 Task: Look for space in Miramar, Mexico from 11th June, 2023 to 15th June, 2023 for 2 adults in price range Rs.7000 to Rs.16000. Place can be private room with 1  bedroom having 2 beds and 1 bathroom. Property type can be house, flat, guest house, hotel. Booking option can be shelf check-in. Required host language is English.
Action: Mouse moved to (462, 87)
Screenshot: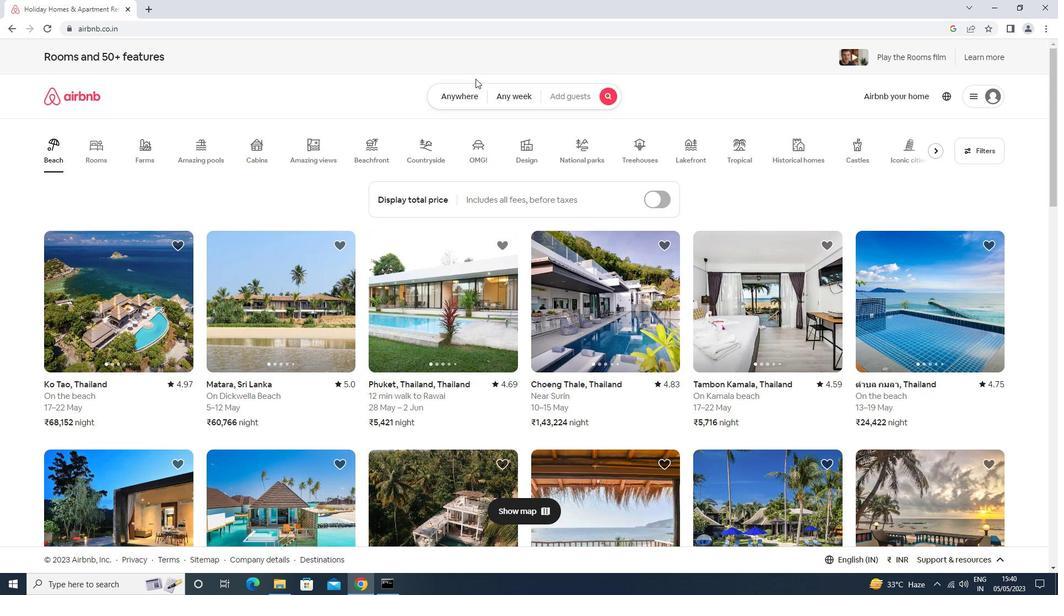 
Action: Mouse pressed left at (462, 87)
Screenshot: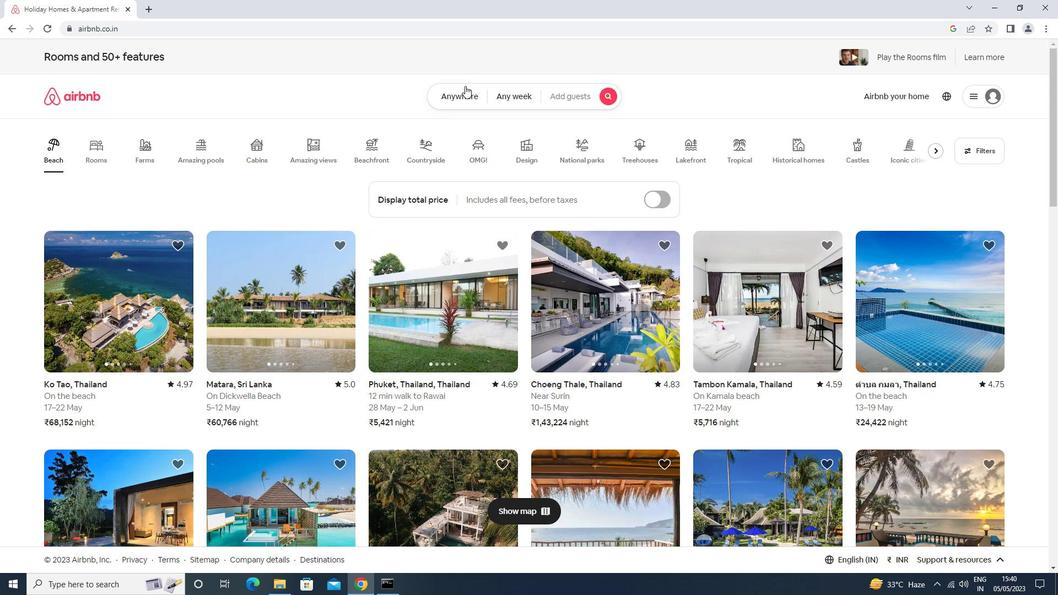 
Action: Mouse moved to (368, 142)
Screenshot: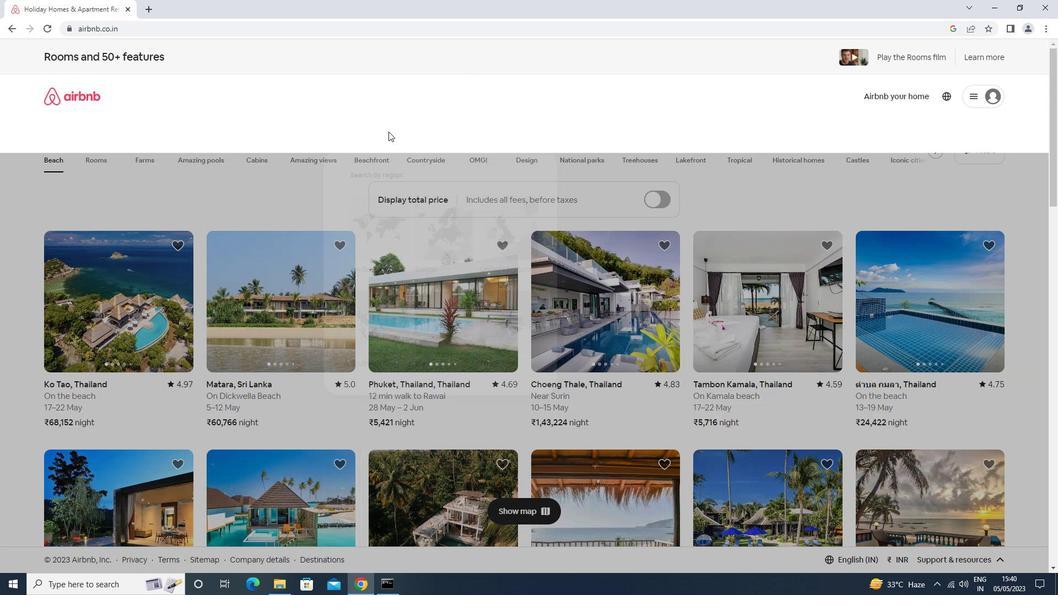 
Action: Mouse pressed left at (368, 142)
Screenshot: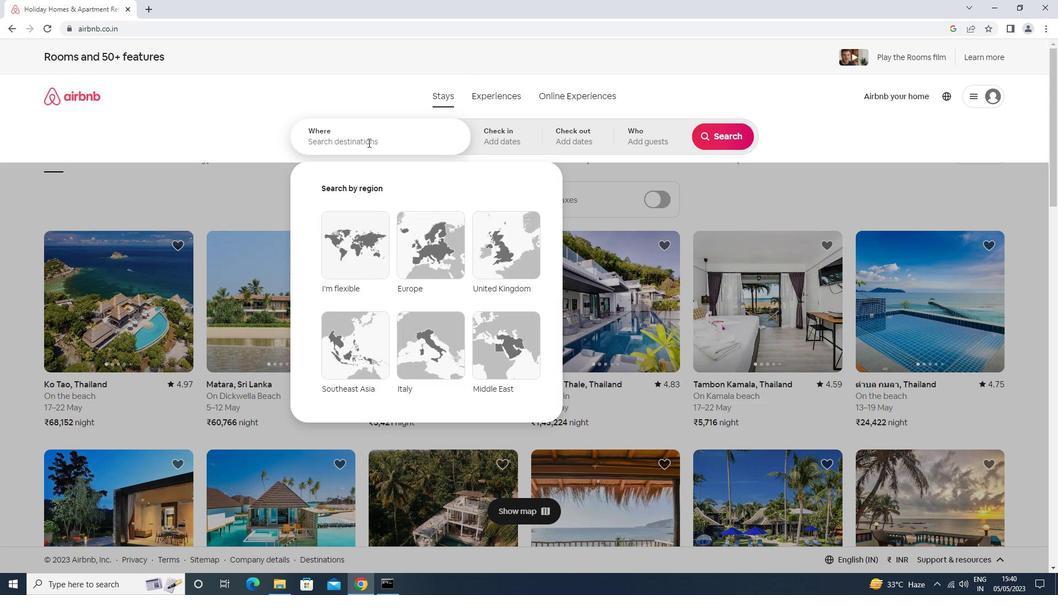 
Action: Mouse moved to (368, 142)
Screenshot: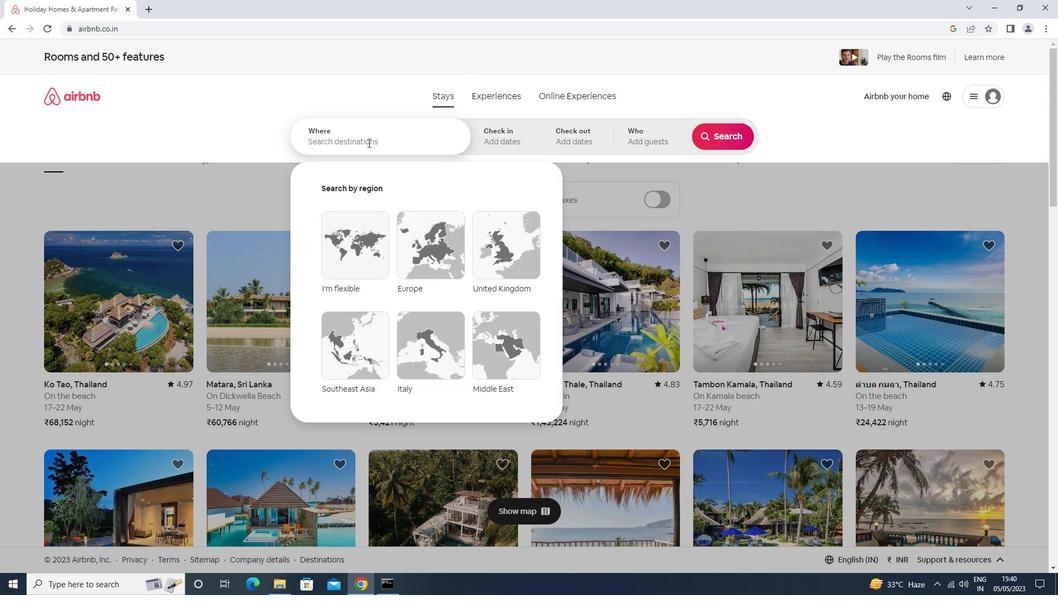 
Action: Key pressed <Key.shift>MIRAMAR,<Key.space><Key.shift>MEXICO<Key.enter>
Screenshot: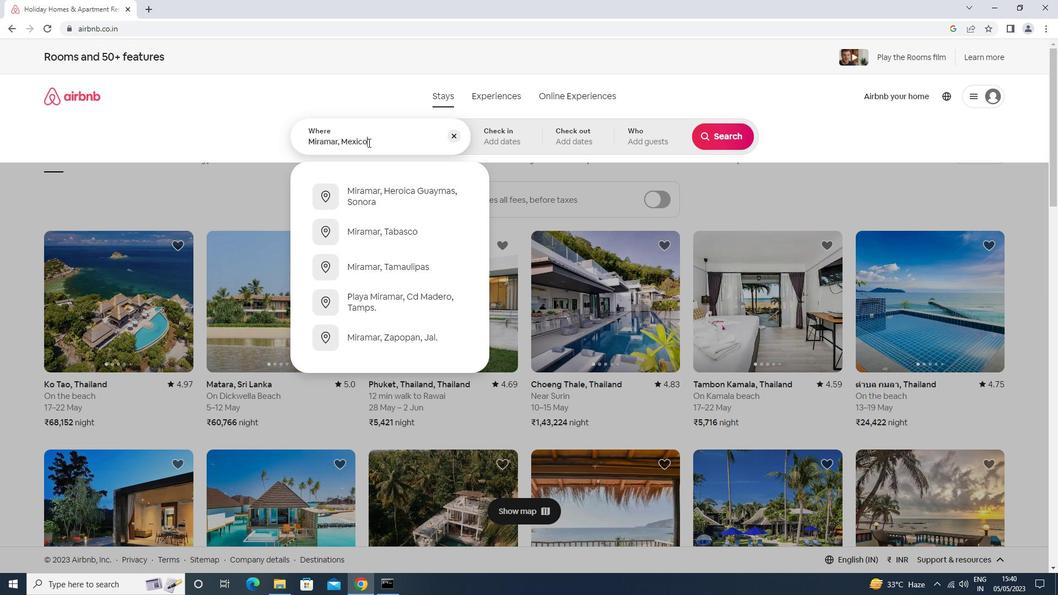 
Action: Mouse moved to (539, 330)
Screenshot: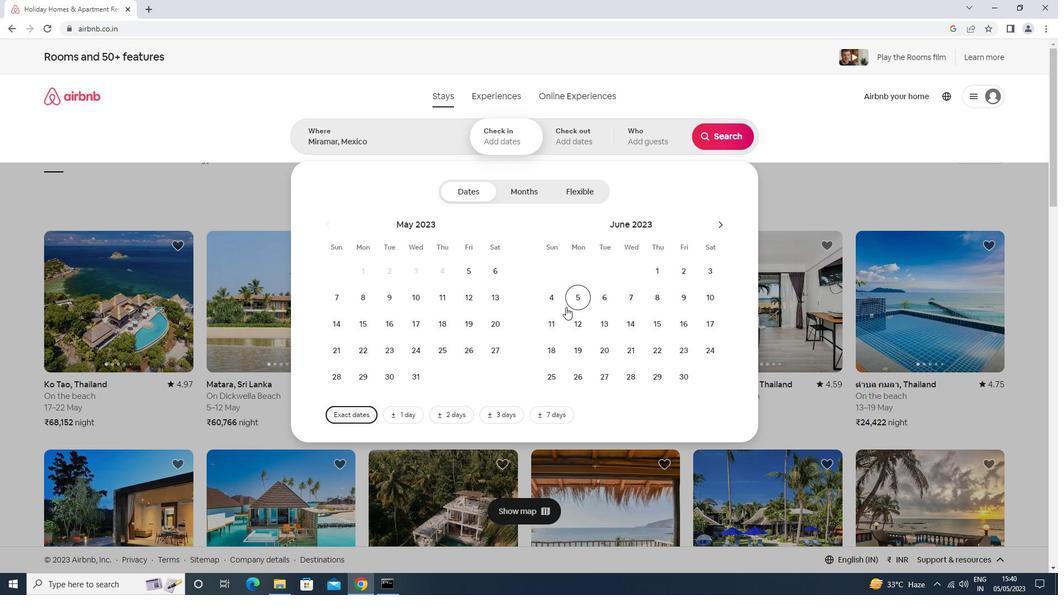 
Action: Mouse pressed left at (539, 330)
Screenshot: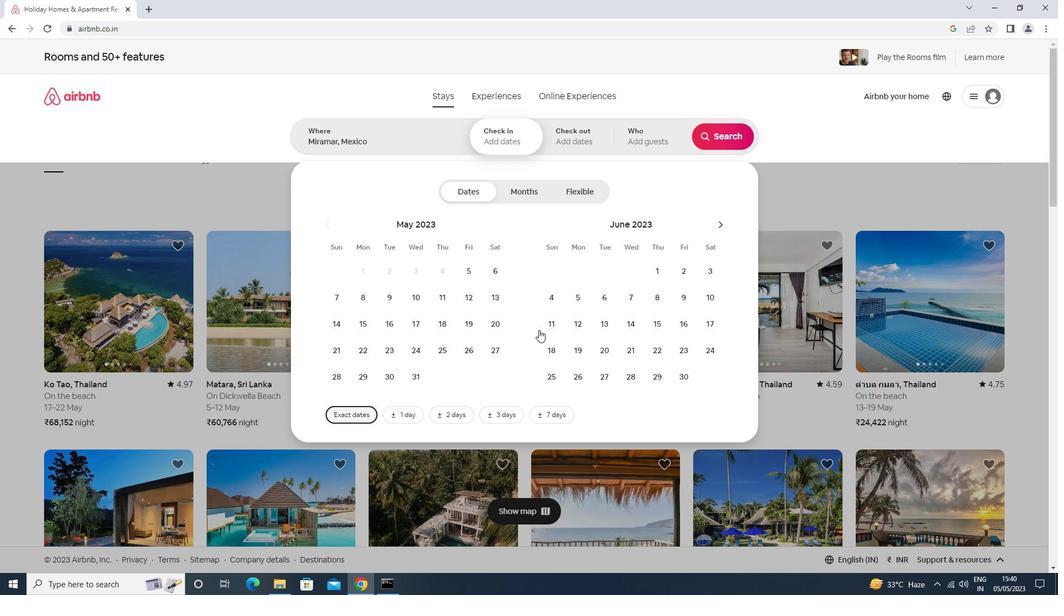 
Action: Mouse moved to (659, 327)
Screenshot: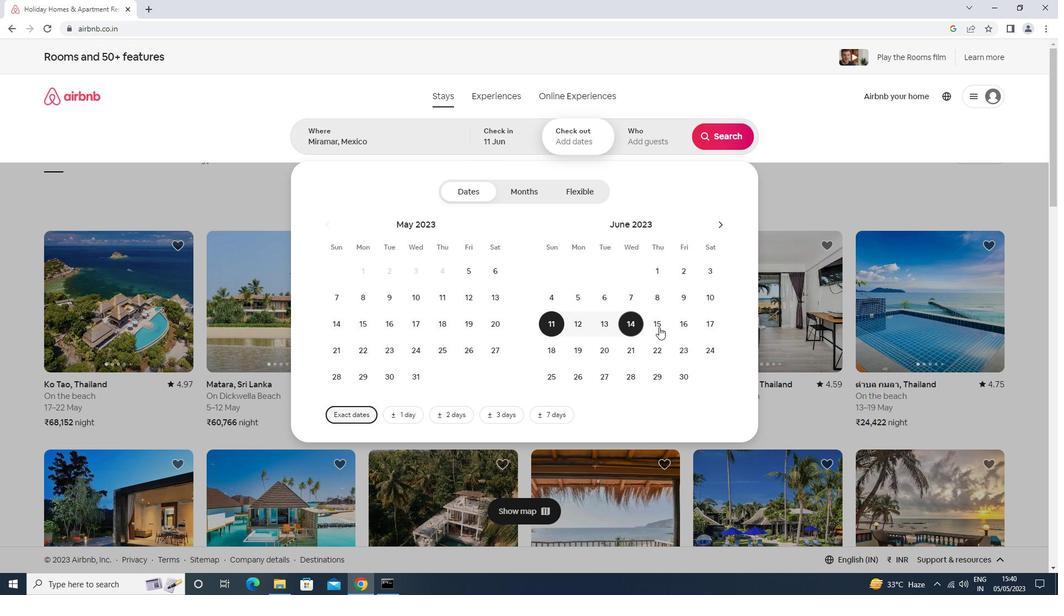 
Action: Mouse pressed left at (659, 327)
Screenshot: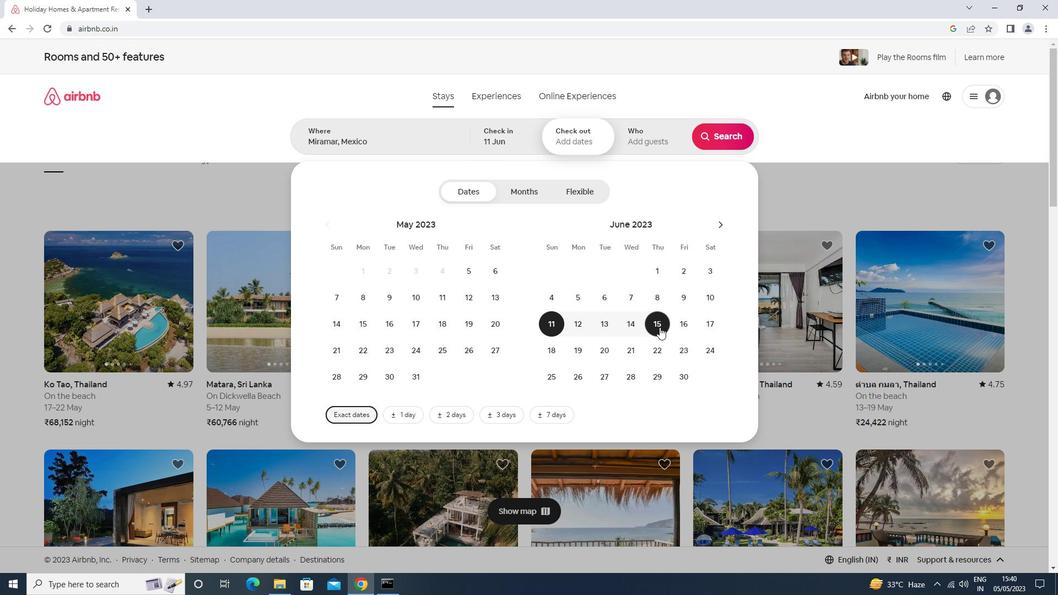 
Action: Mouse moved to (650, 139)
Screenshot: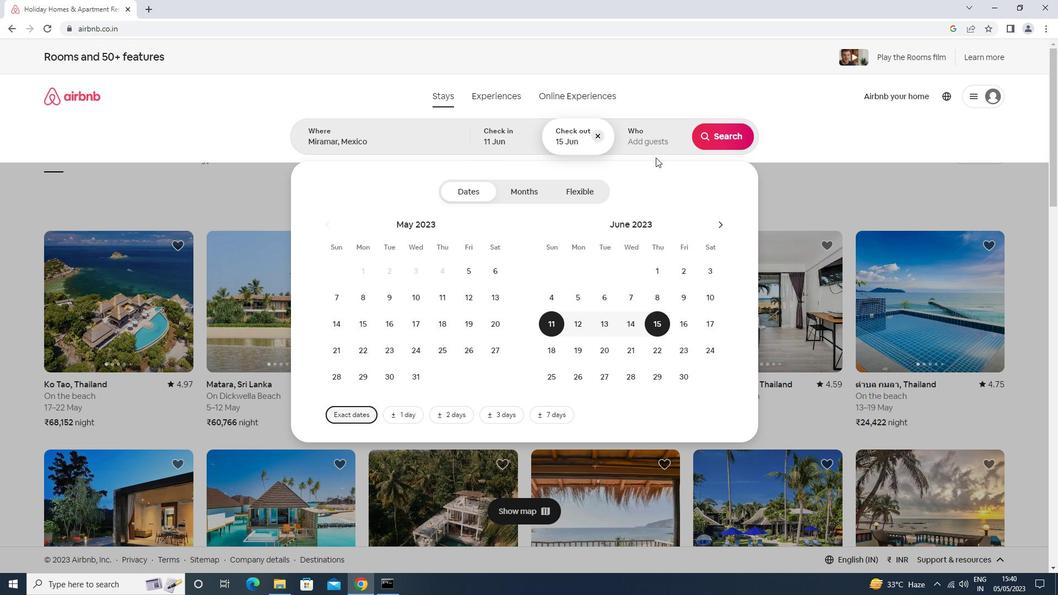 
Action: Mouse pressed left at (650, 139)
Screenshot: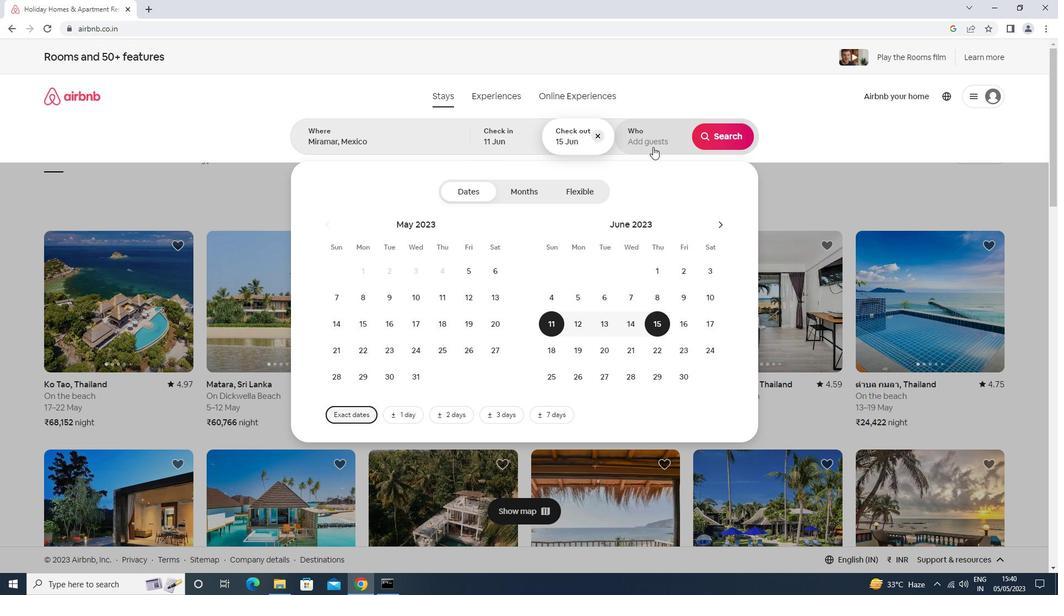 
Action: Mouse moved to (725, 196)
Screenshot: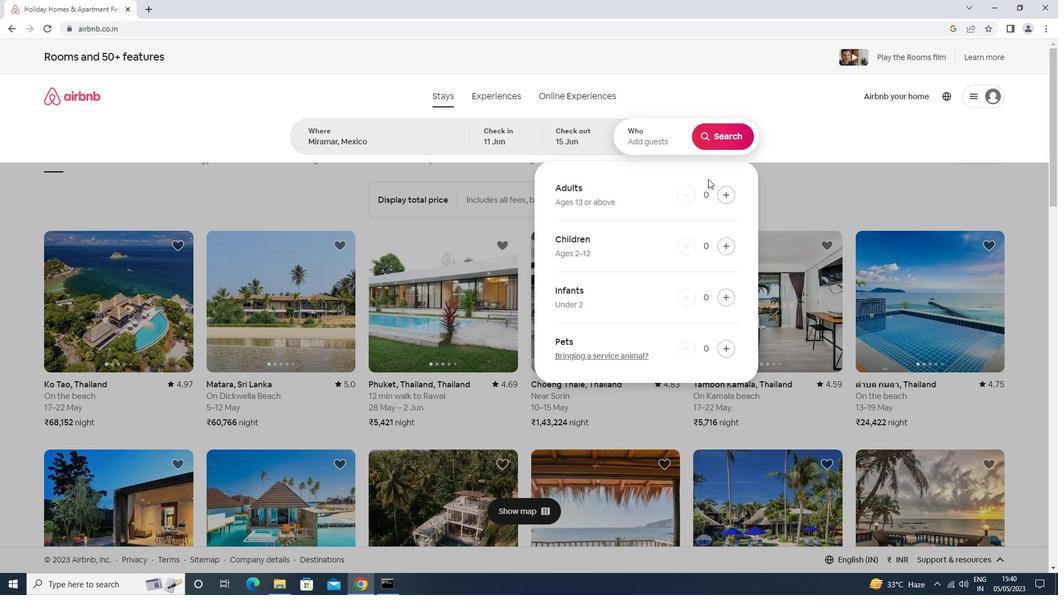 
Action: Mouse pressed left at (725, 196)
Screenshot: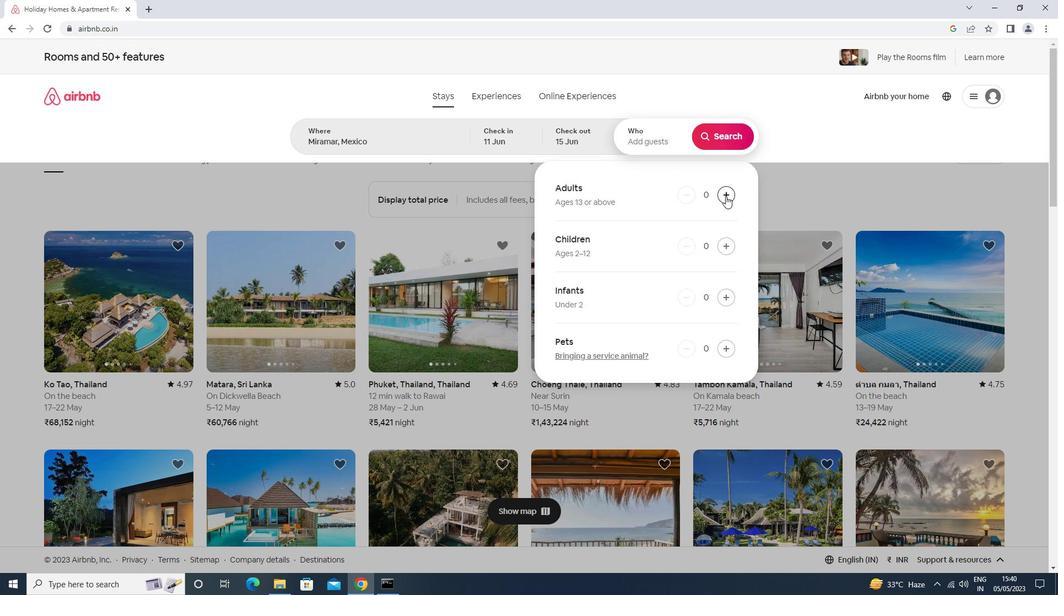
Action: Mouse pressed left at (725, 196)
Screenshot: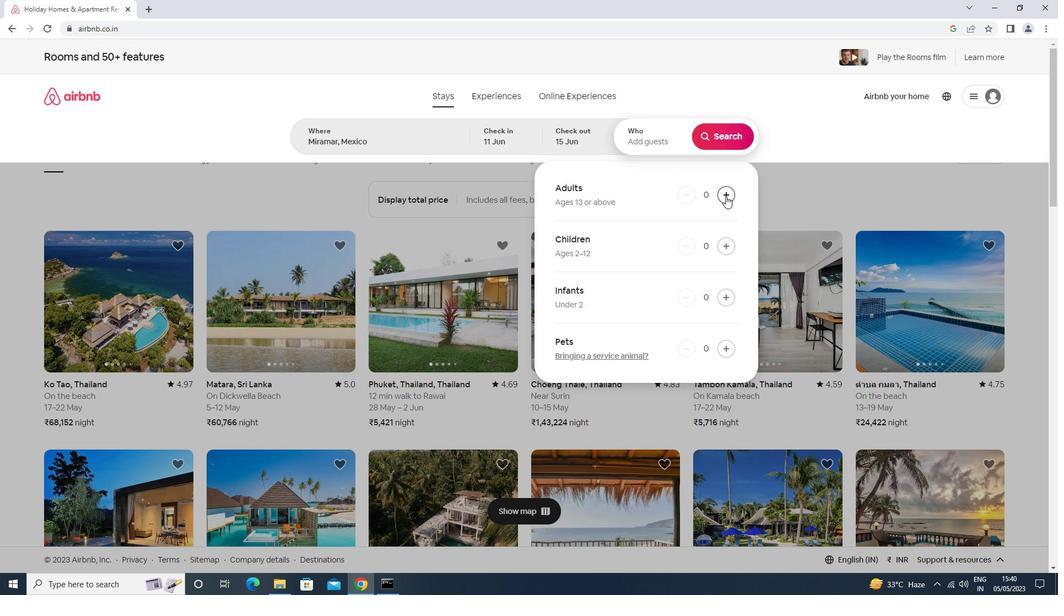
Action: Mouse moved to (722, 136)
Screenshot: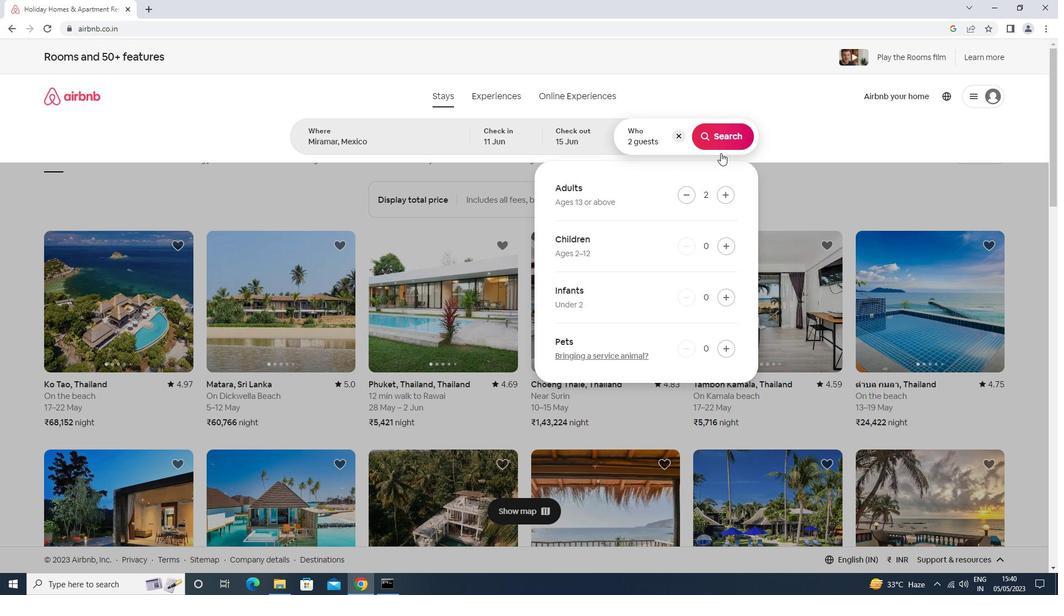 
Action: Mouse pressed left at (722, 136)
Screenshot: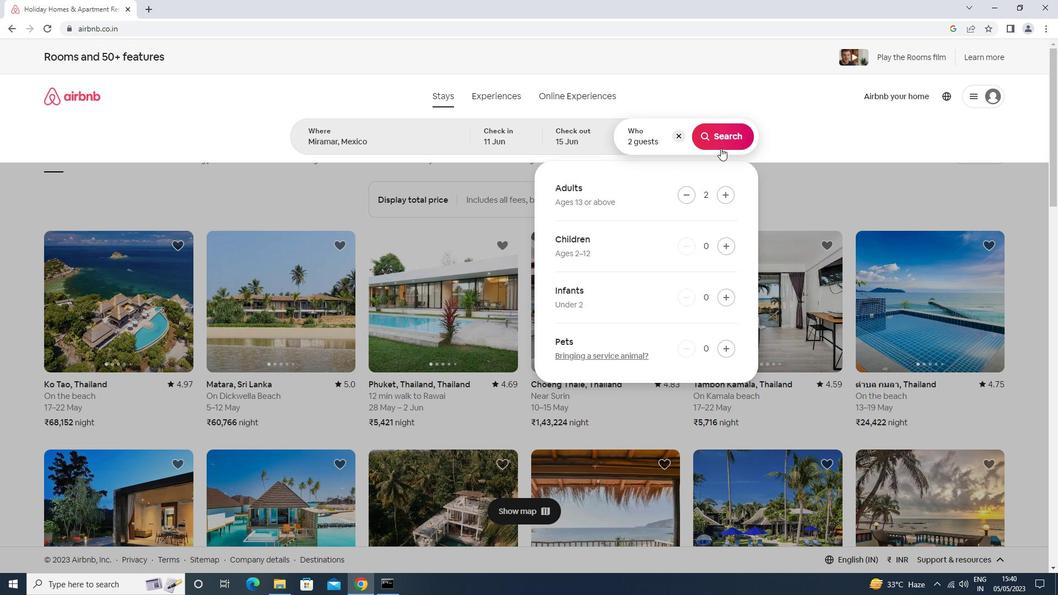 
Action: Mouse moved to (1007, 105)
Screenshot: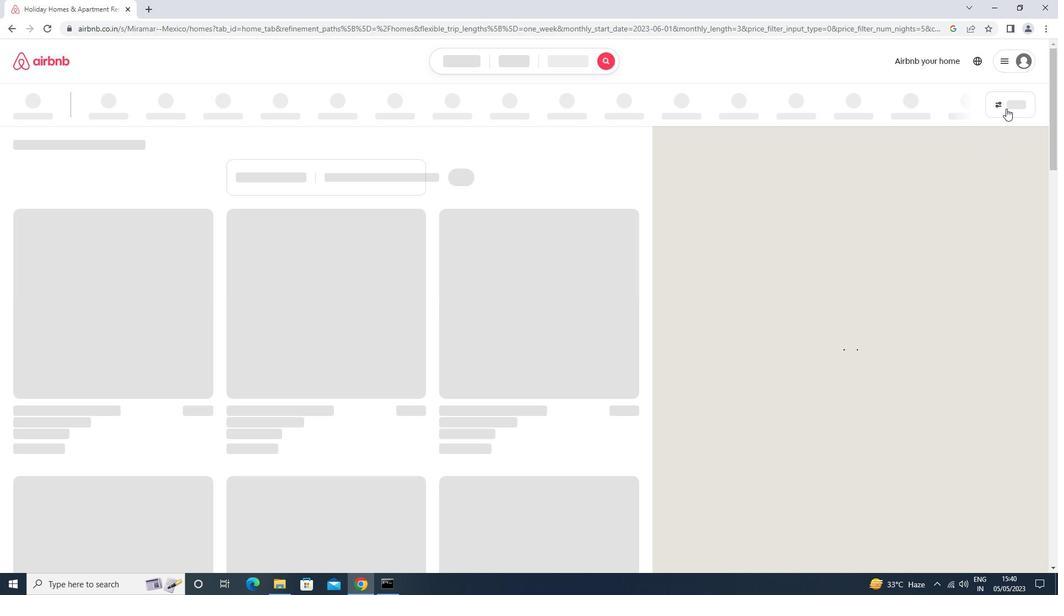 
Action: Mouse pressed left at (1007, 105)
Screenshot: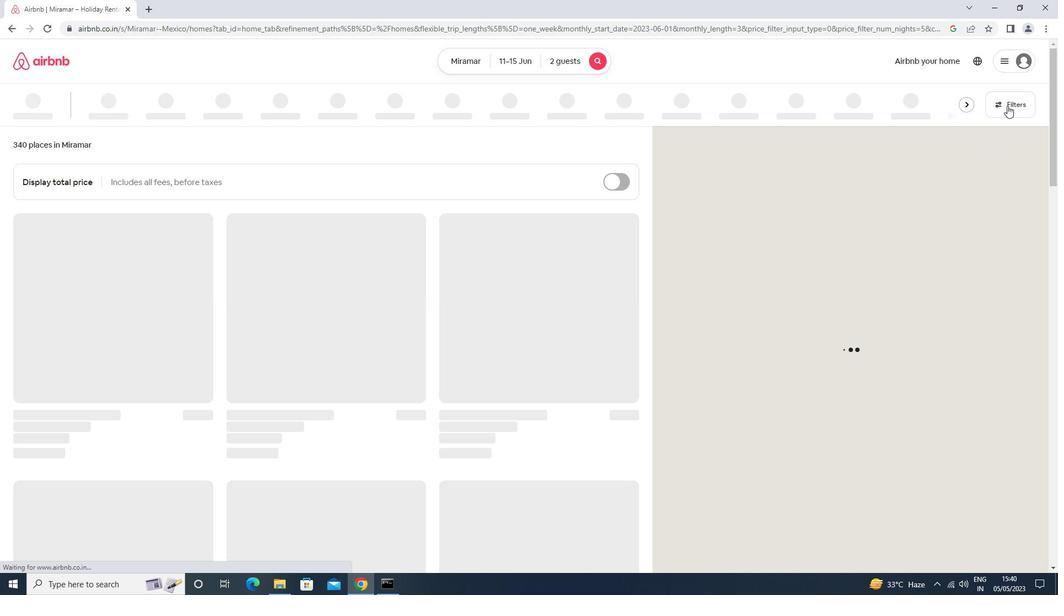 
Action: Mouse moved to (425, 376)
Screenshot: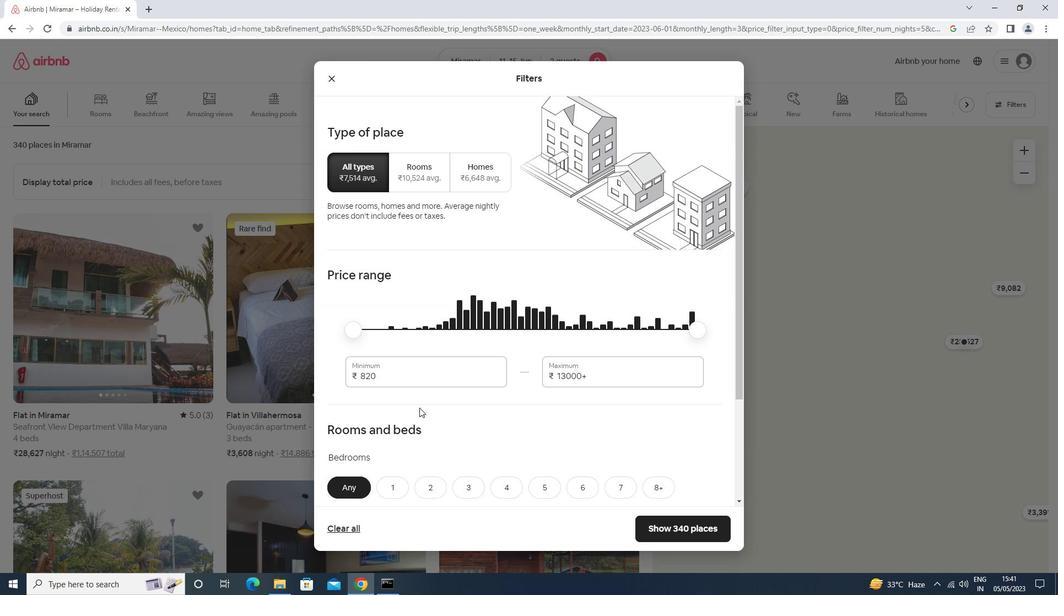 
Action: Mouse pressed left at (425, 376)
Screenshot: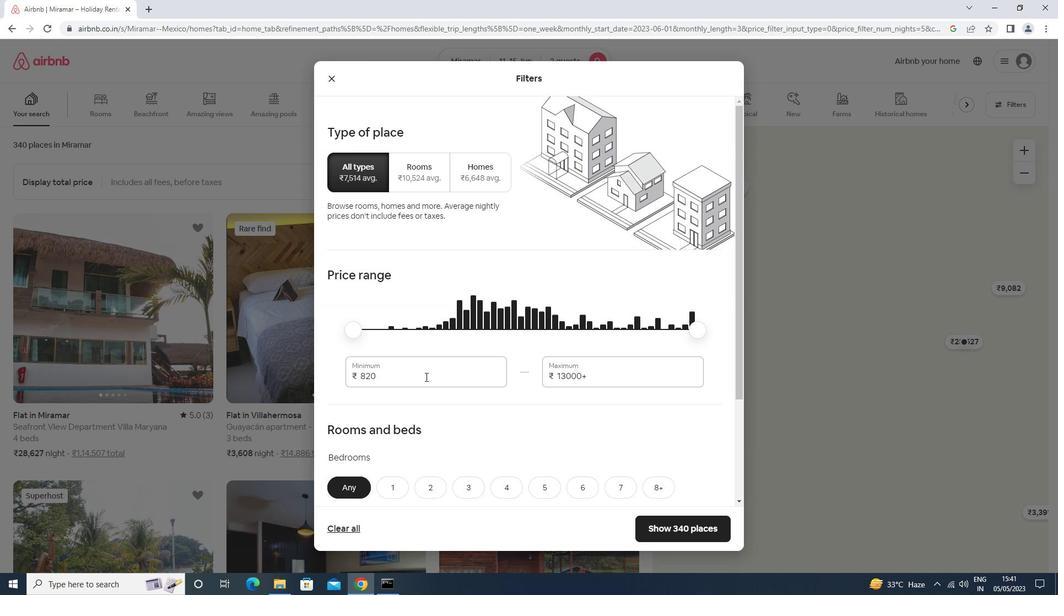 
Action: Mouse moved to (425, 376)
Screenshot: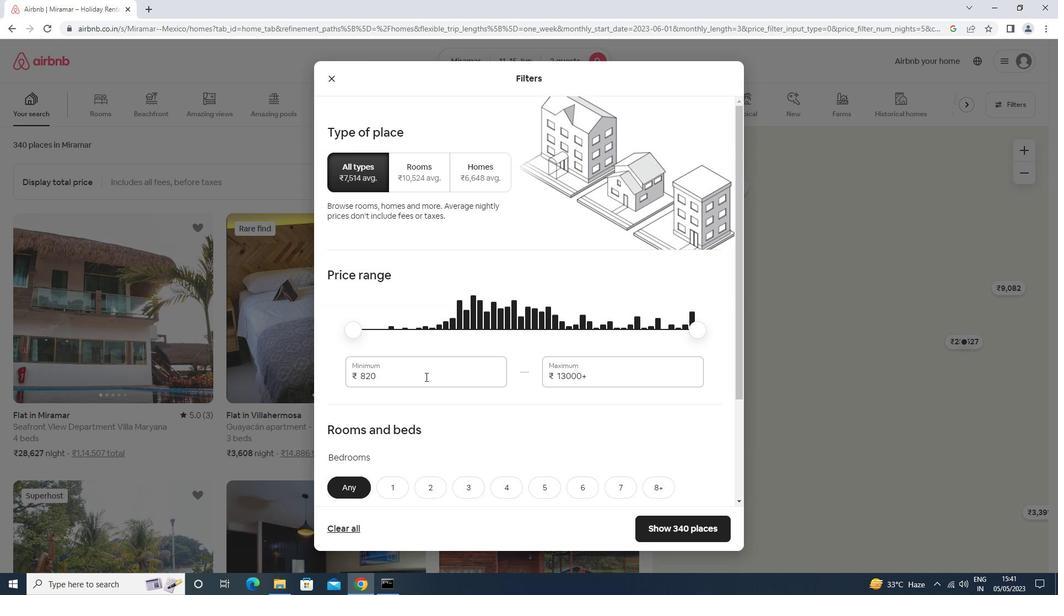 
Action: Key pressed <Key.backspace><Key.backspace><Key.backspace>7000<Key.tab>16000
Screenshot: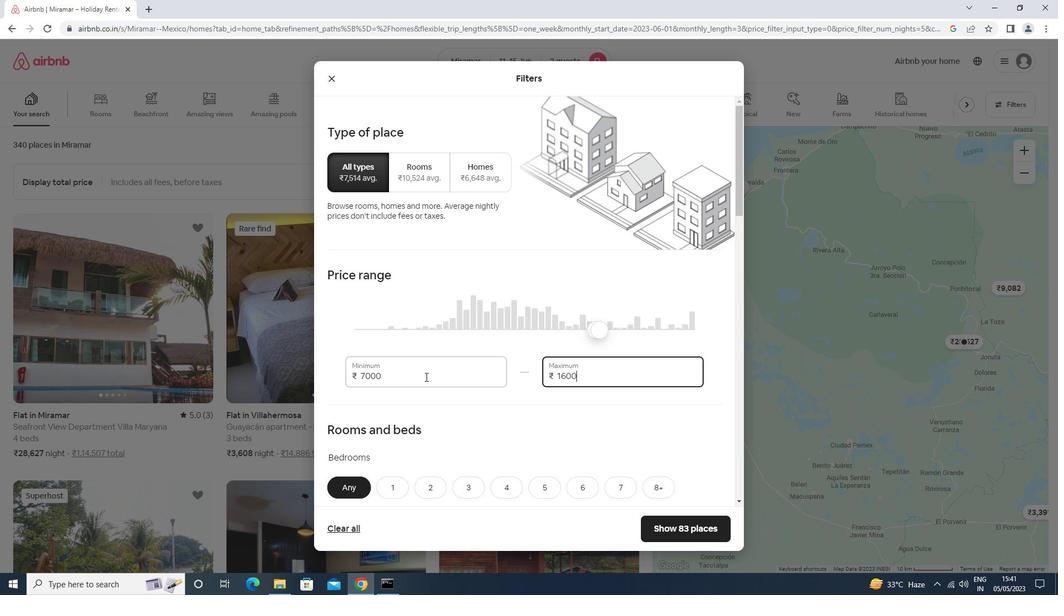 
Action: Mouse moved to (430, 360)
Screenshot: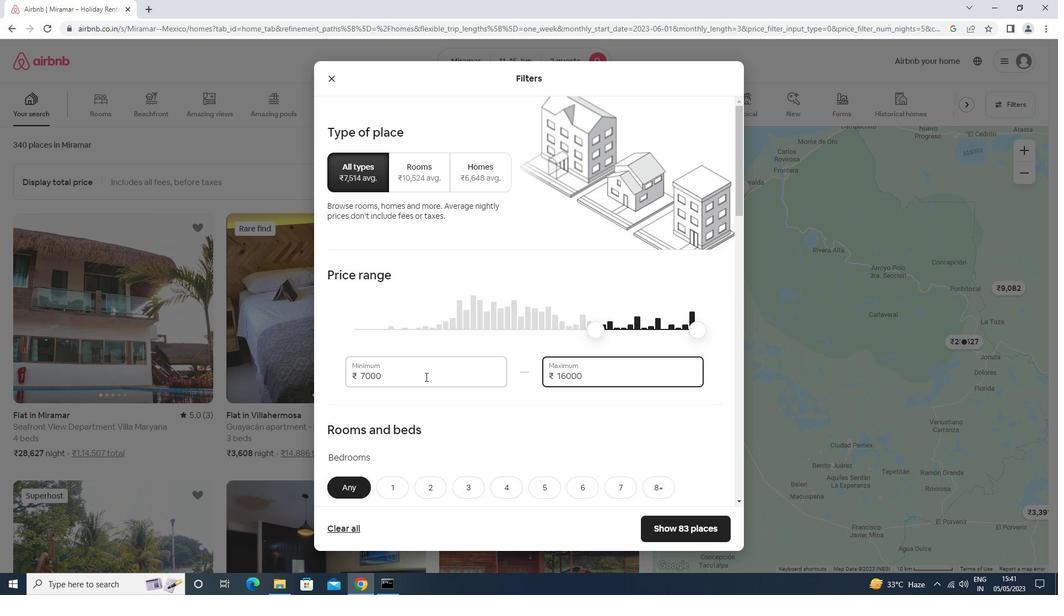 
Action: Mouse scrolled (430, 359) with delta (0, 0)
Screenshot: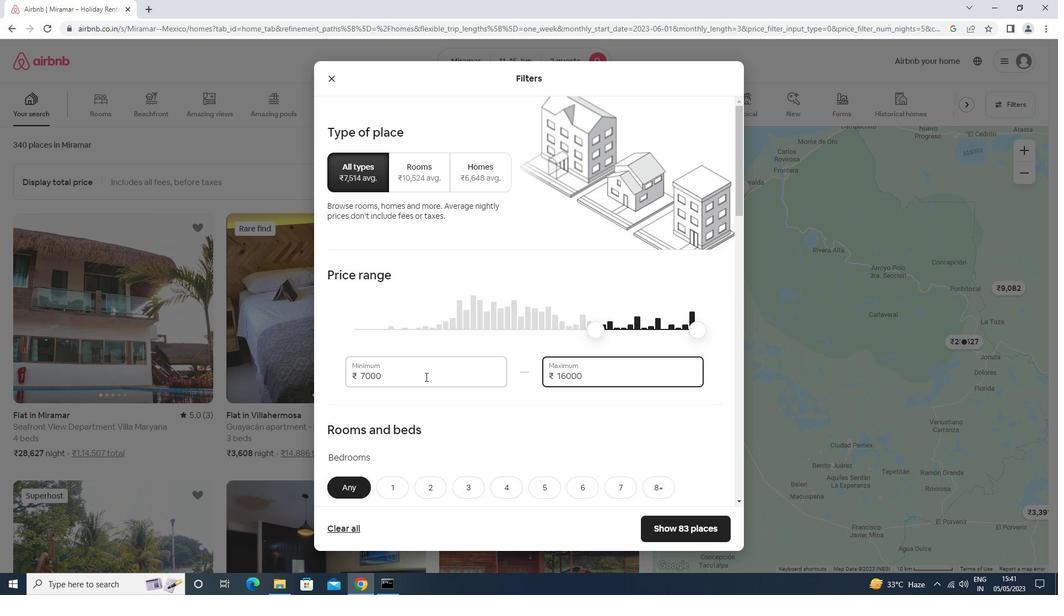 
Action: Mouse moved to (429, 360)
Screenshot: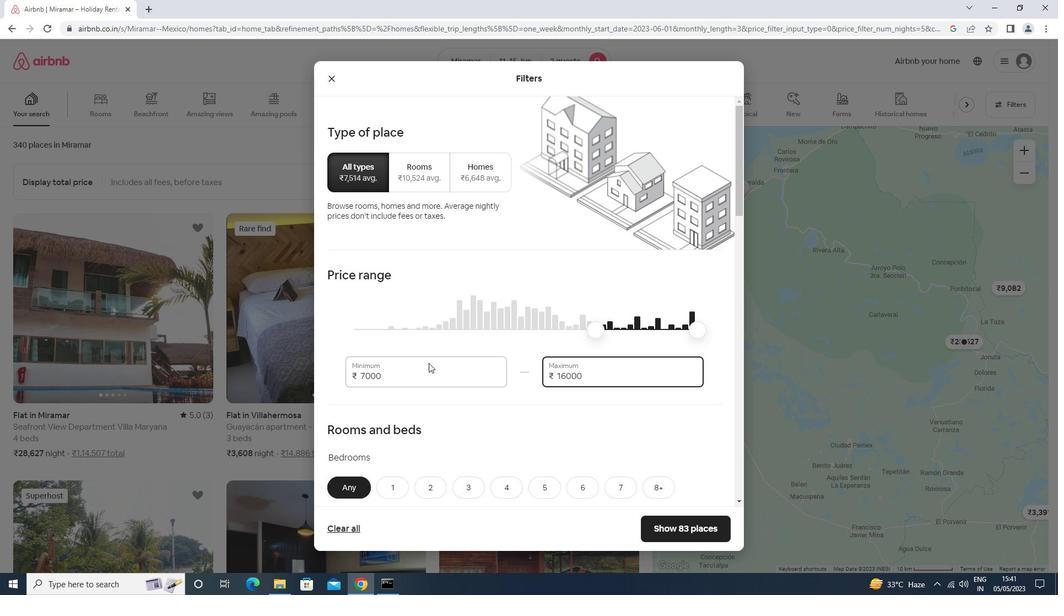 
Action: Mouse scrolled (429, 360) with delta (0, 0)
Screenshot: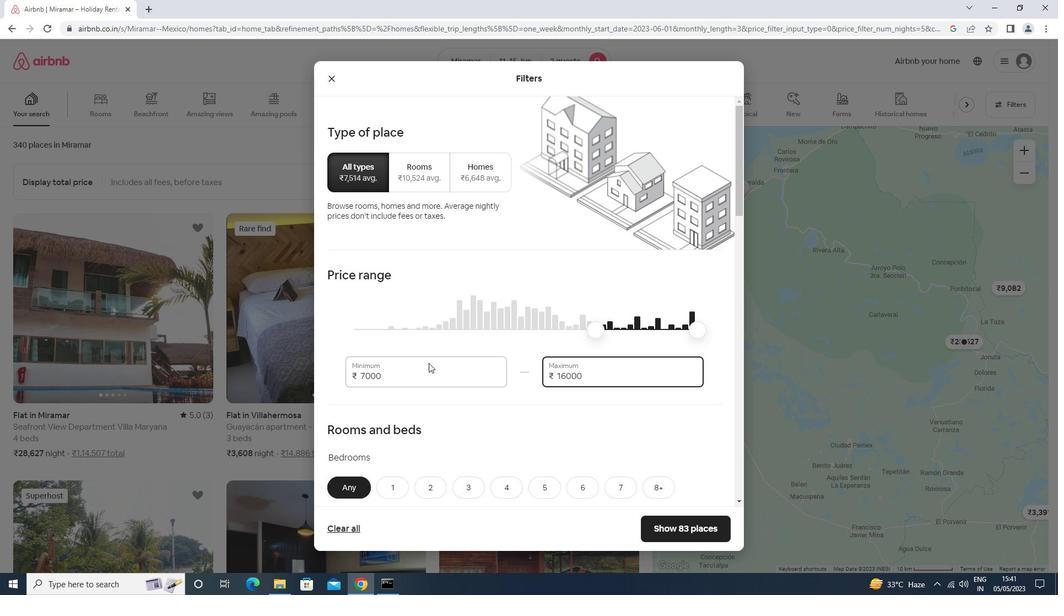 
Action: Mouse moved to (428, 360)
Screenshot: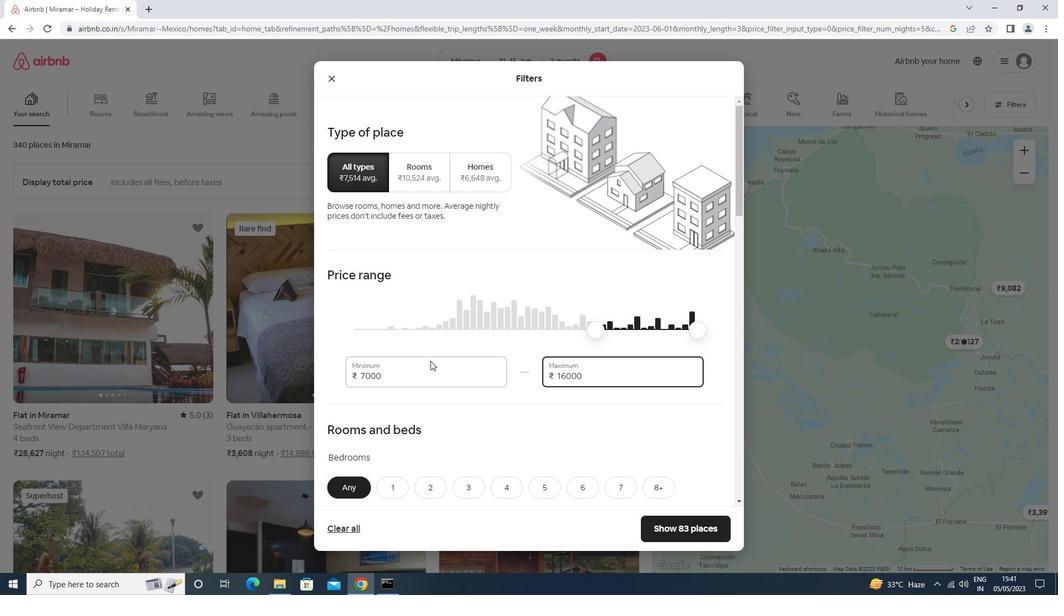 
Action: Mouse scrolled (428, 360) with delta (0, 0)
Screenshot: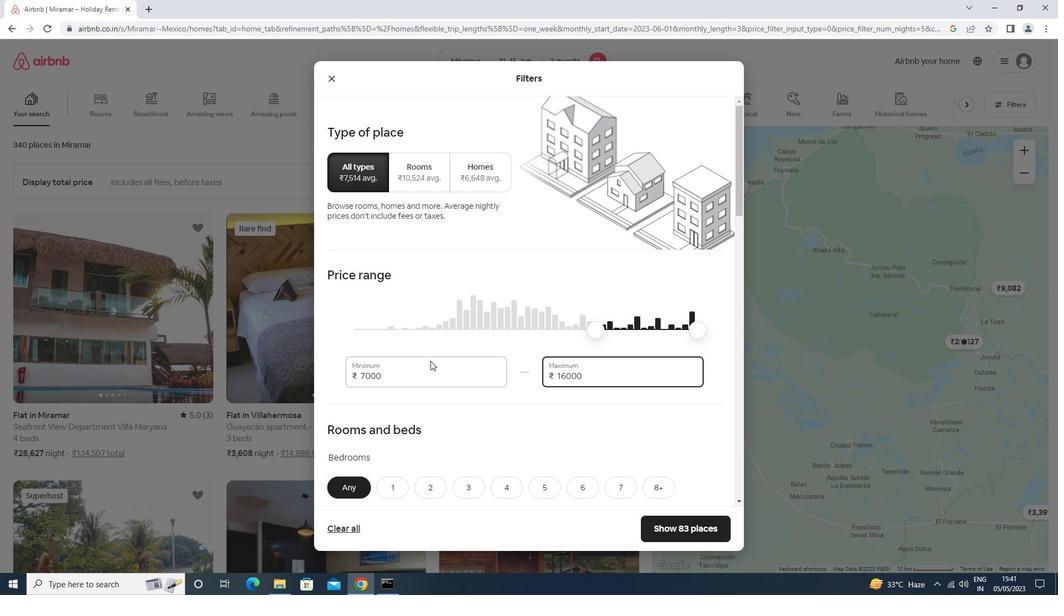 
Action: Mouse moved to (390, 321)
Screenshot: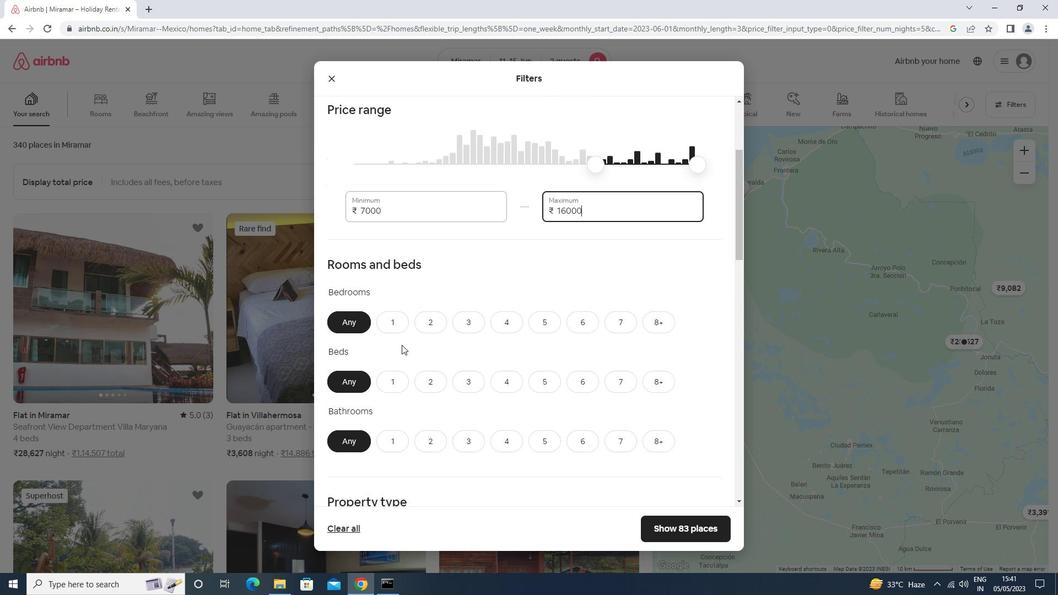 
Action: Mouse pressed left at (390, 321)
Screenshot: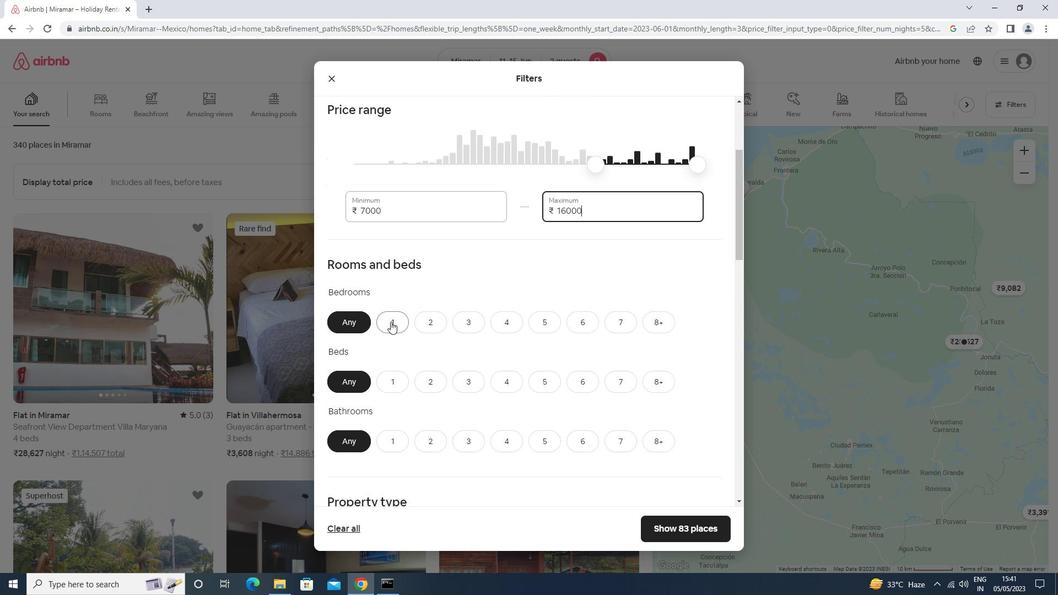 
Action: Mouse moved to (389, 322)
Screenshot: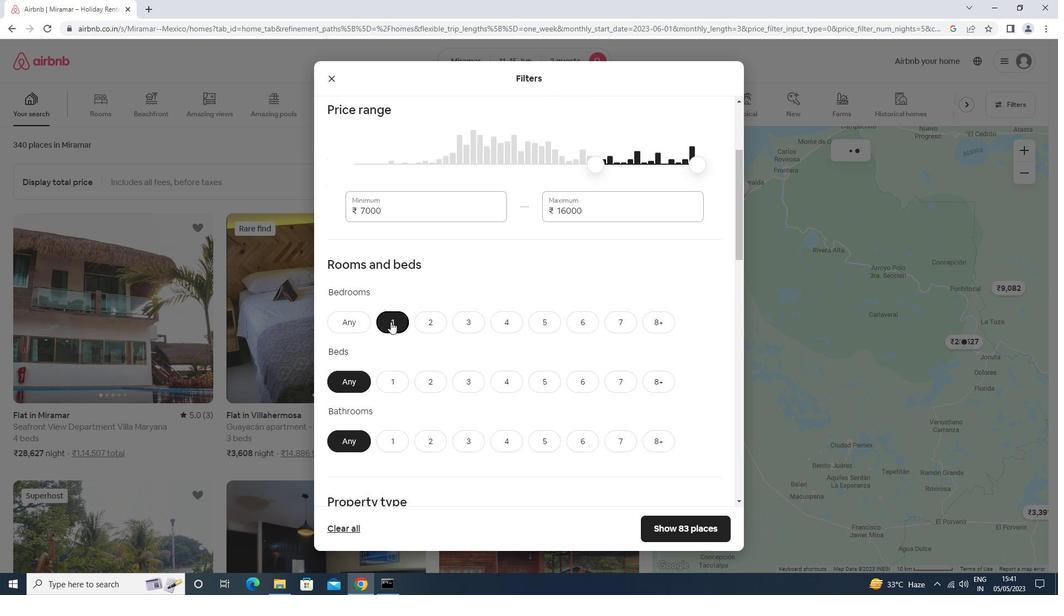 
Action: Mouse scrolled (389, 321) with delta (0, 0)
Screenshot: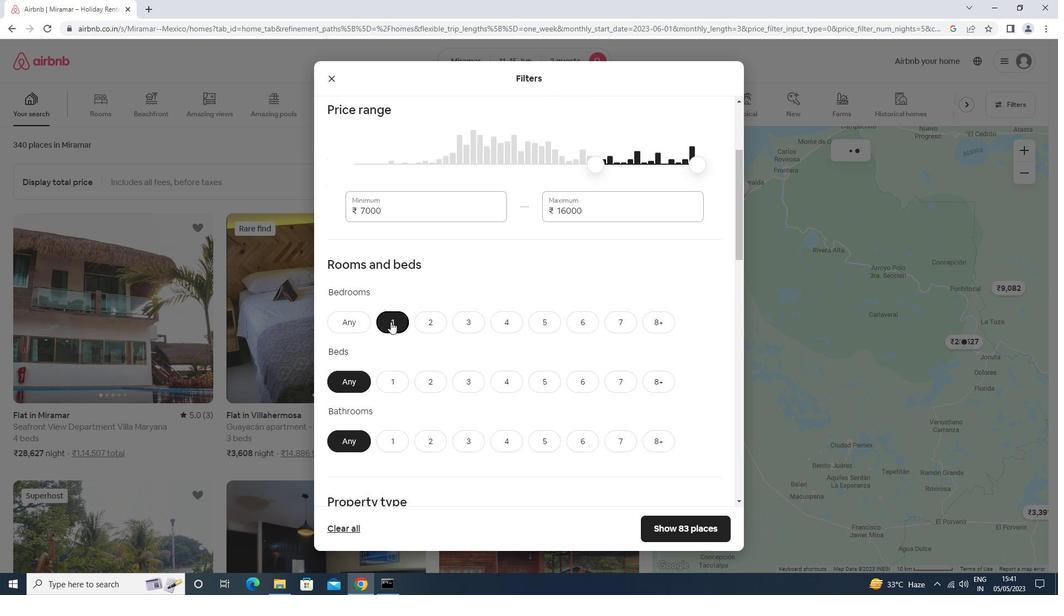 
Action: Mouse moved to (389, 322)
Screenshot: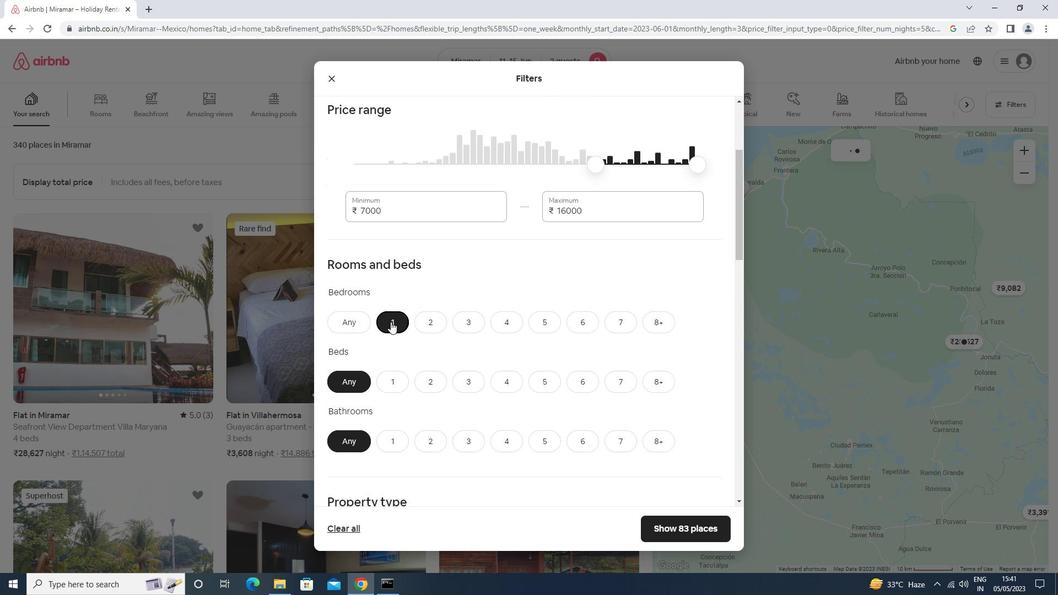
Action: Mouse scrolled (389, 321) with delta (0, 0)
Screenshot: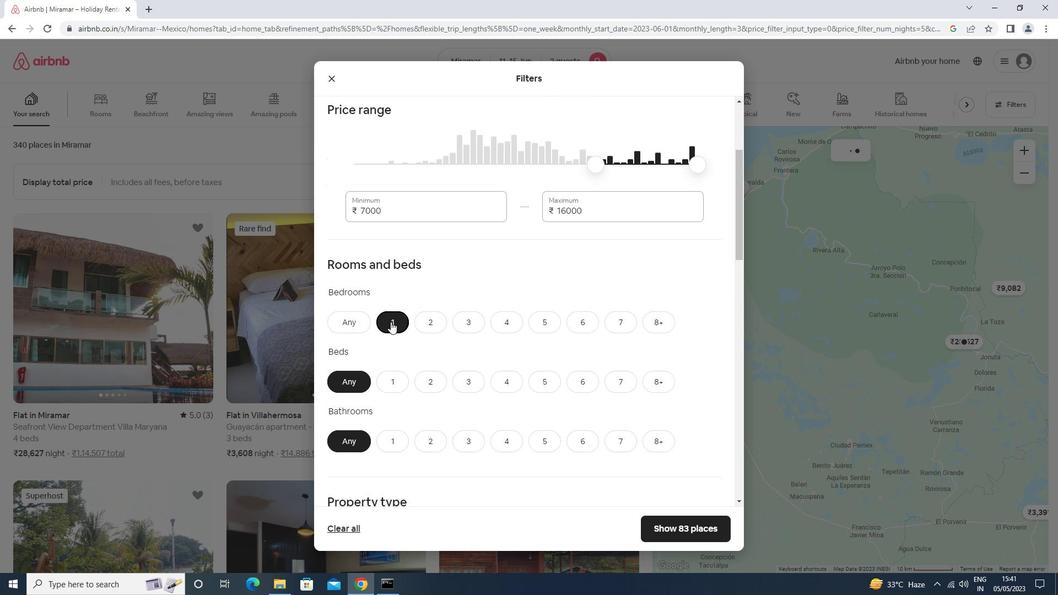 
Action: Mouse scrolled (389, 321) with delta (0, 0)
Screenshot: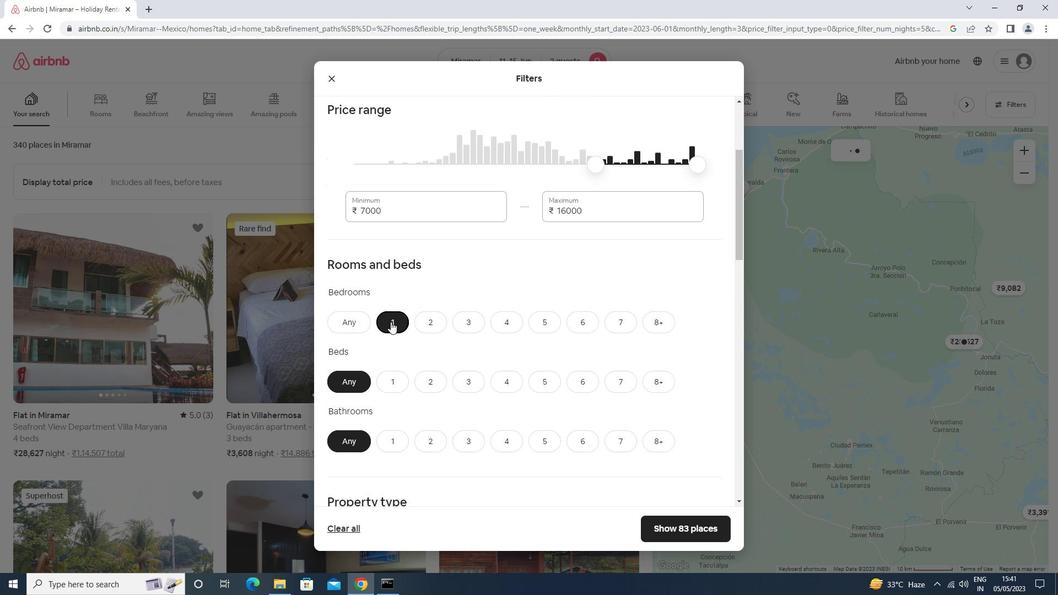 
Action: Mouse scrolled (389, 321) with delta (0, 0)
Screenshot: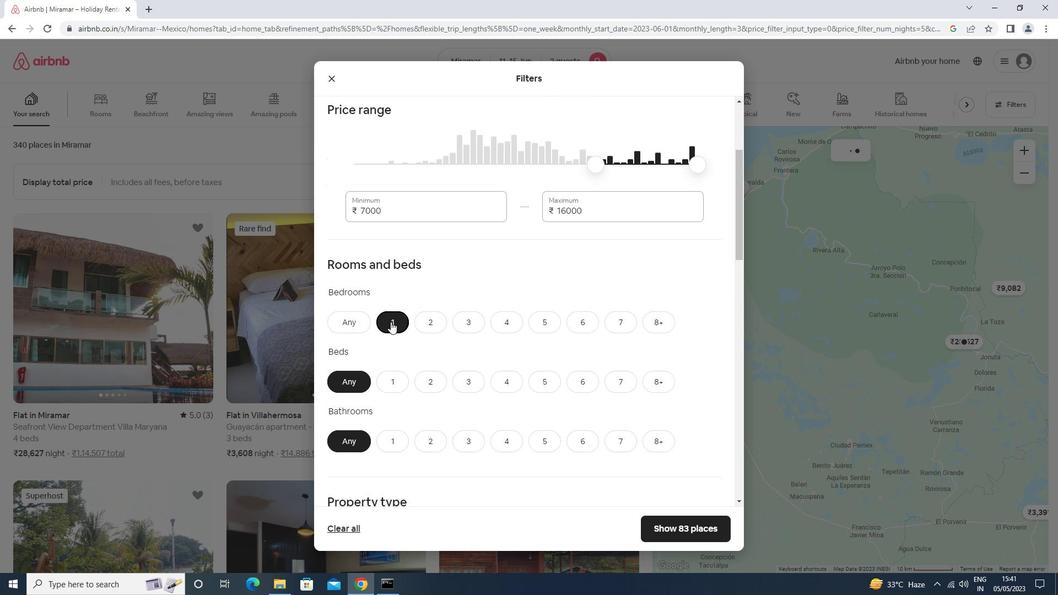 
Action: Mouse moved to (433, 163)
Screenshot: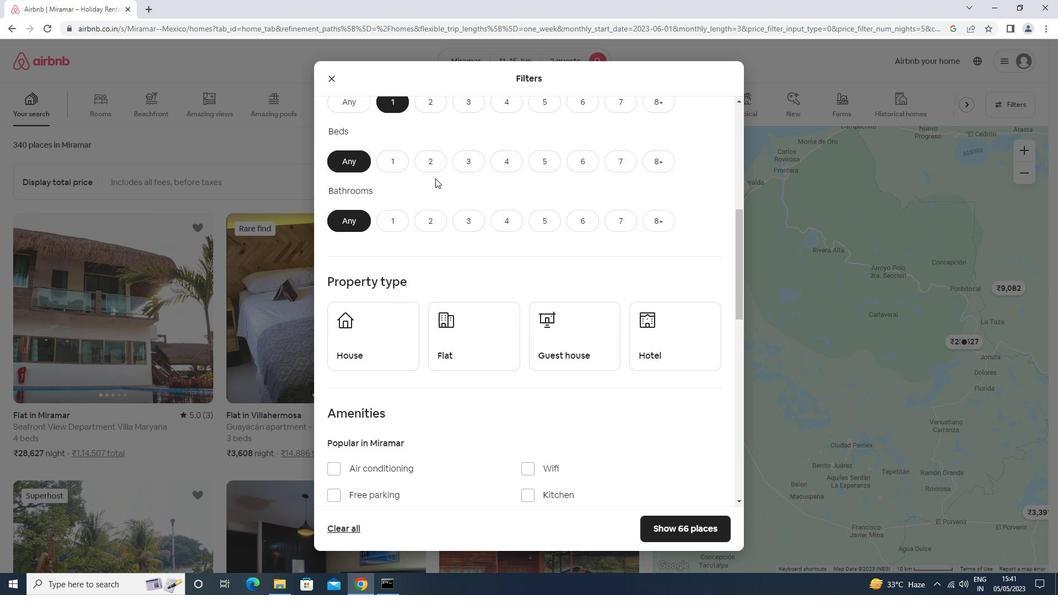 
Action: Mouse pressed left at (433, 163)
Screenshot: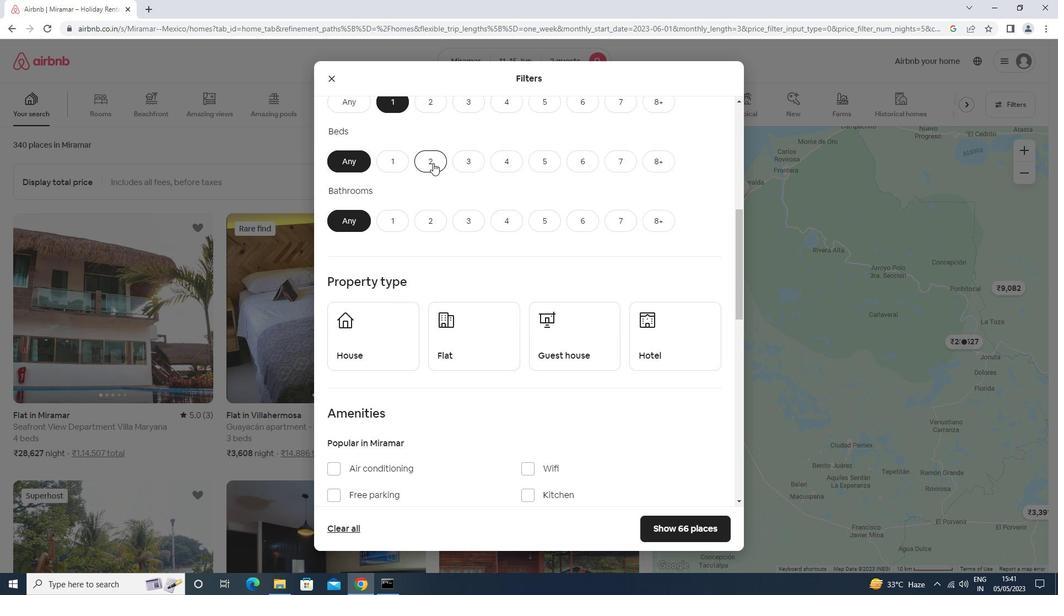 
Action: Mouse moved to (399, 223)
Screenshot: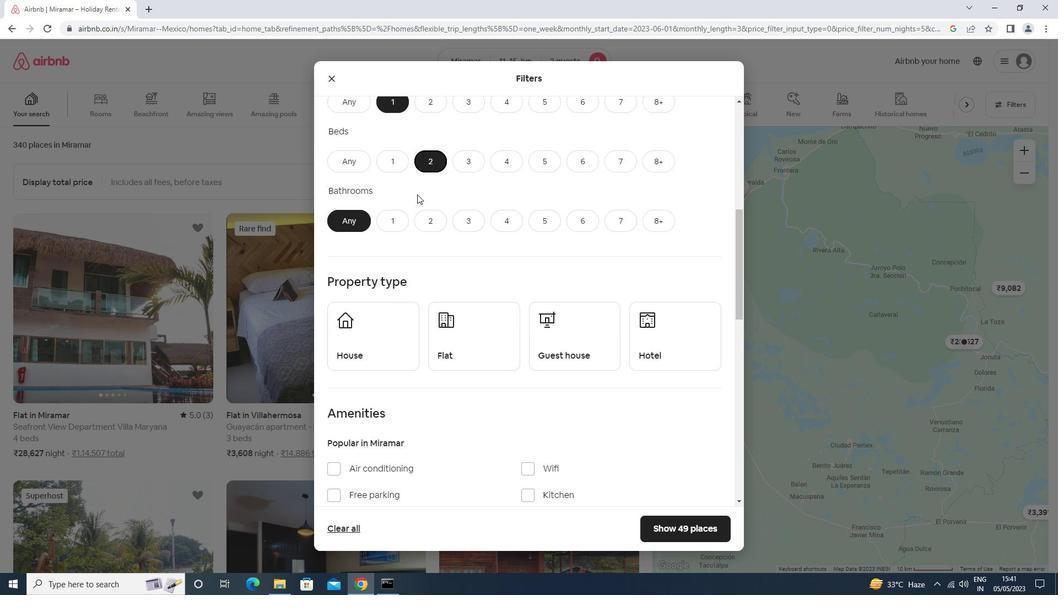 
Action: Mouse pressed left at (399, 223)
Screenshot: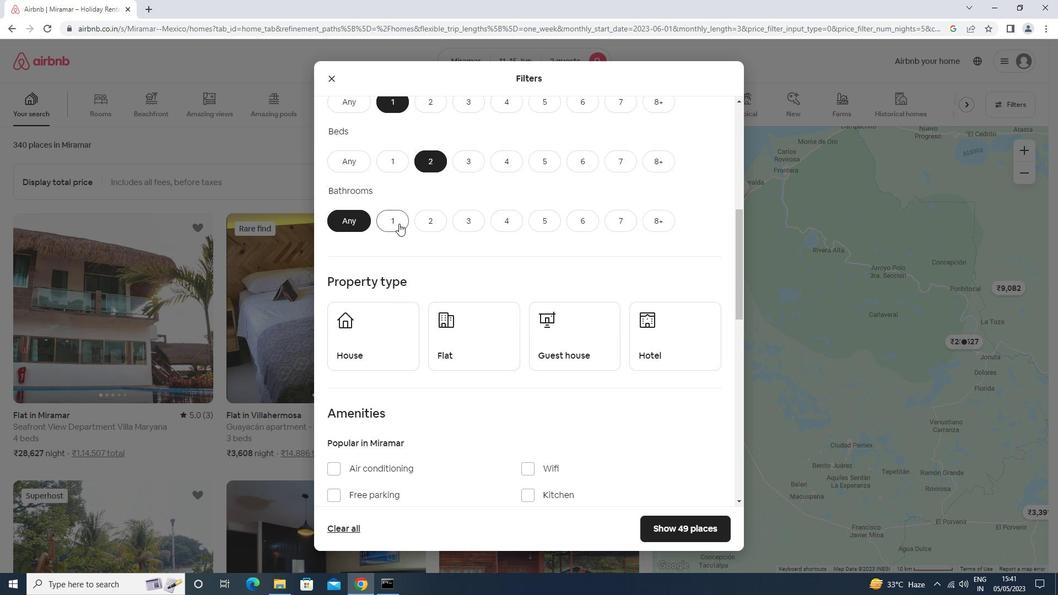 
Action: Mouse moved to (395, 227)
Screenshot: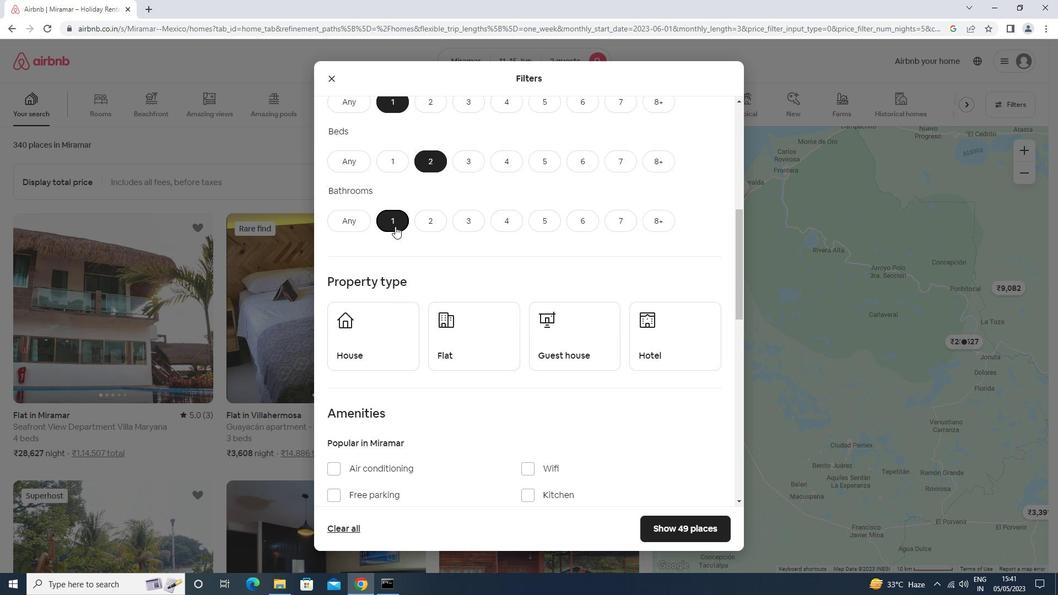 
Action: Mouse scrolled (395, 227) with delta (0, 0)
Screenshot: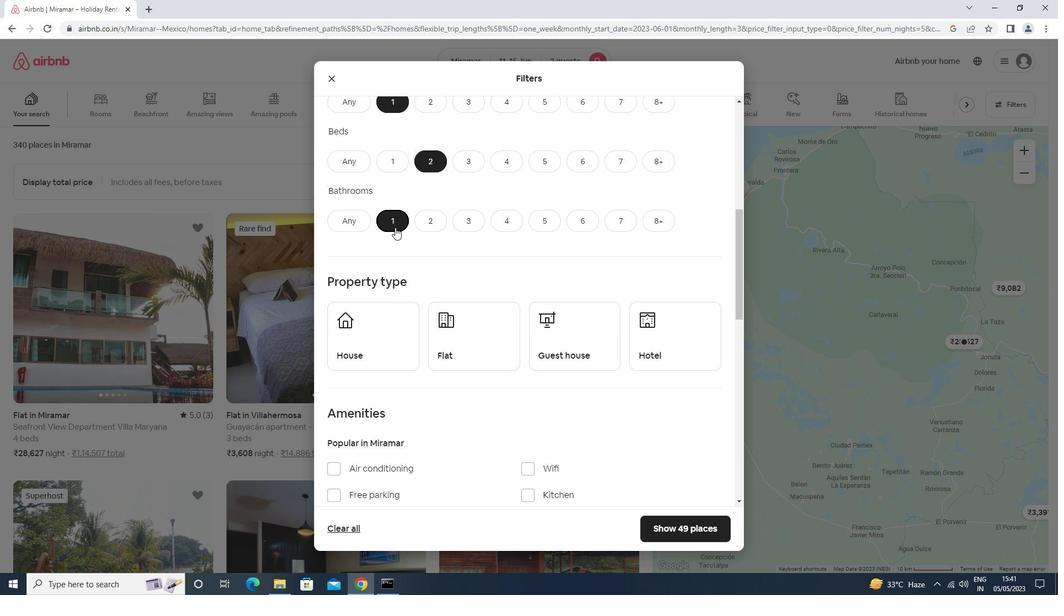 
Action: Mouse scrolled (395, 227) with delta (0, 0)
Screenshot: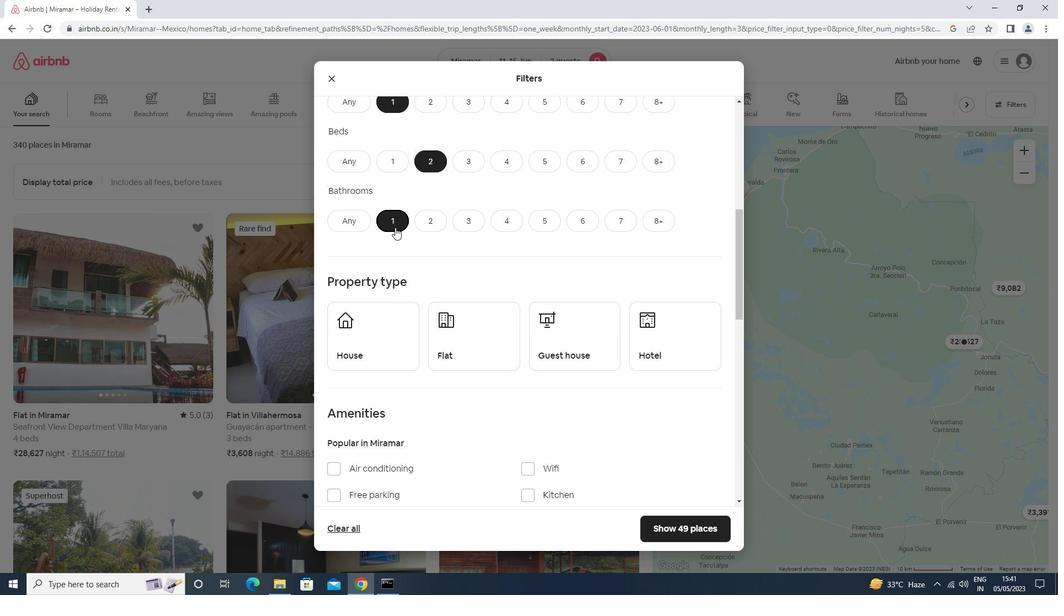 
Action: Mouse moved to (385, 224)
Screenshot: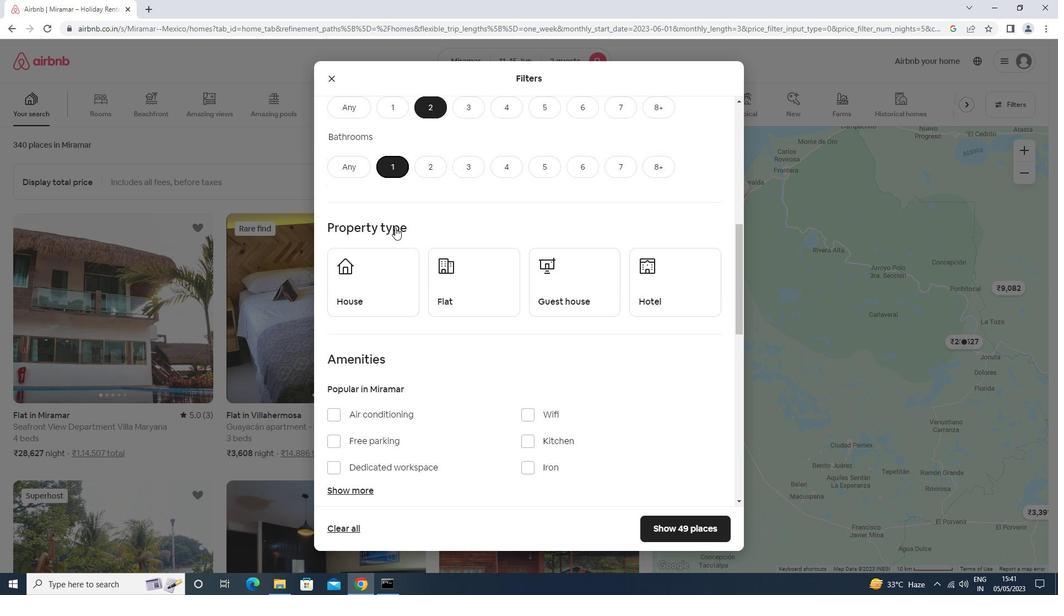 
Action: Mouse pressed left at (385, 224)
Screenshot: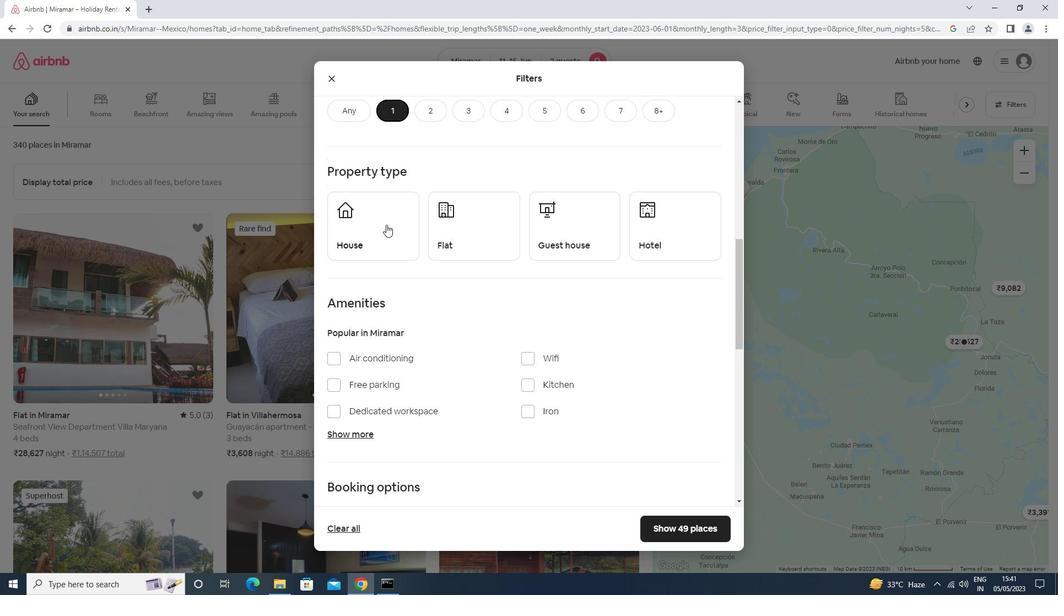 
Action: Mouse moved to (488, 246)
Screenshot: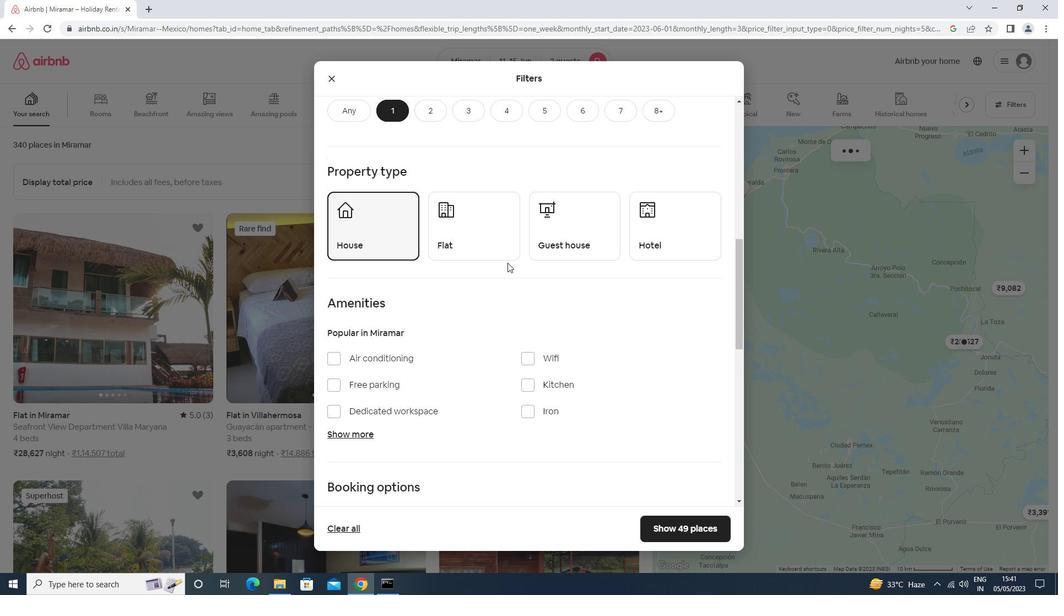 
Action: Mouse pressed left at (488, 246)
Screenshot: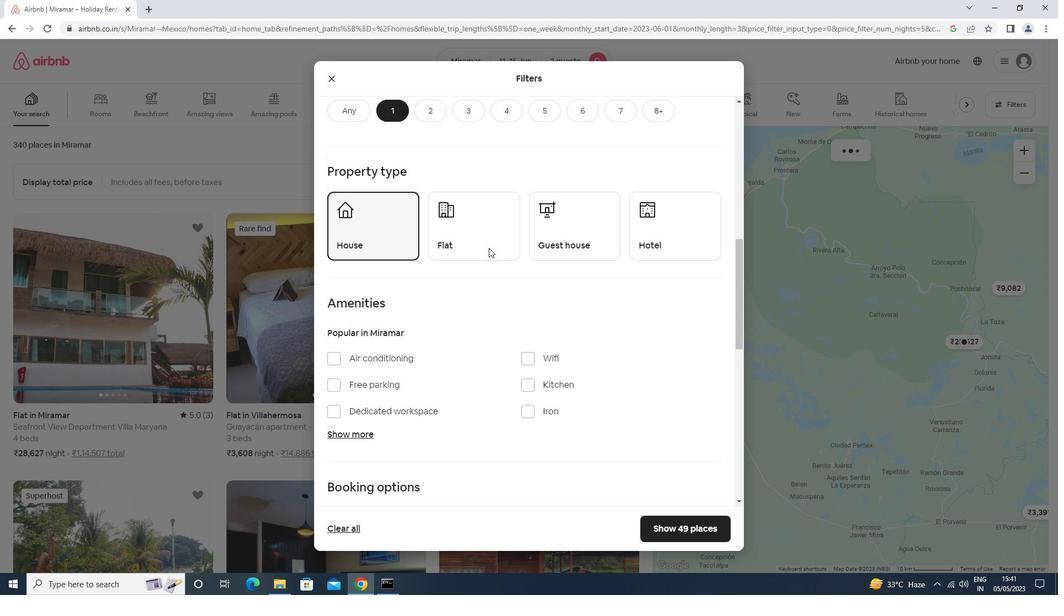 
Action: Mouse moved to (575, 239)
Screenshot: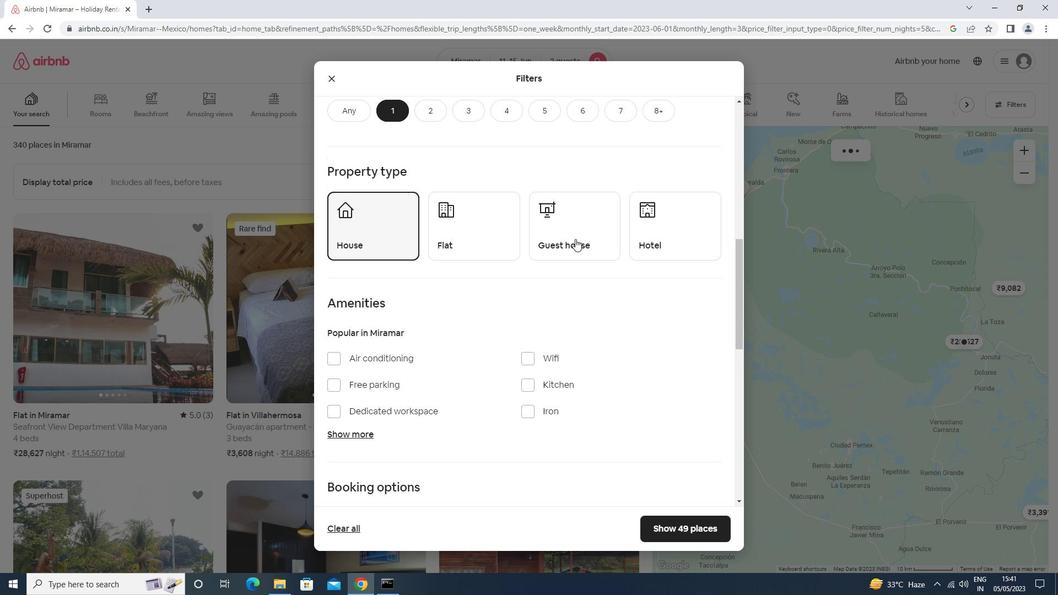 
Action: Mouse pressed left at (575, 239)
Screenshot: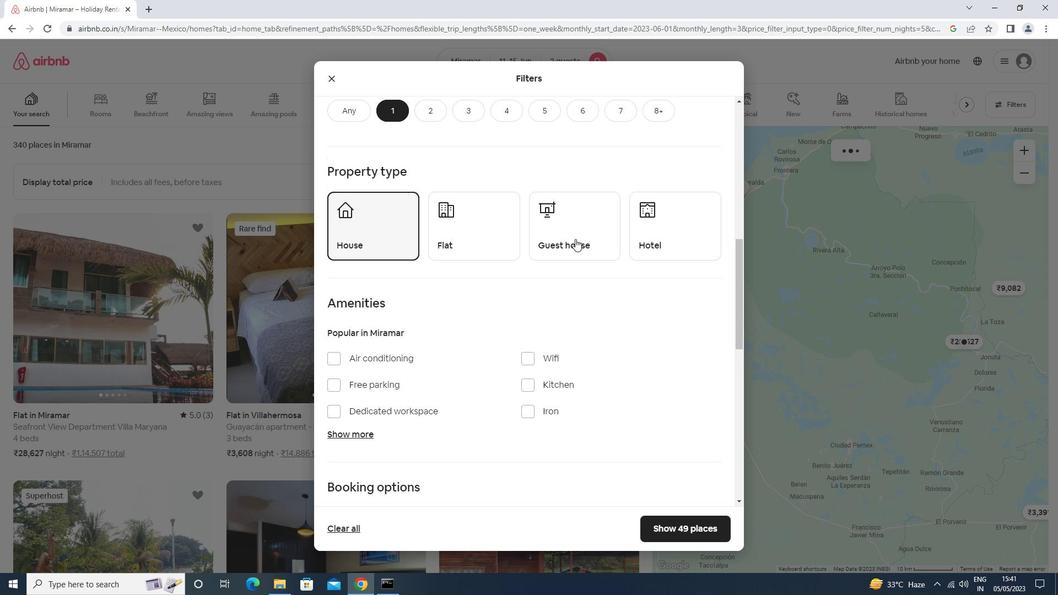 
Action: Mouse moved to (664, 234)
Screenshot: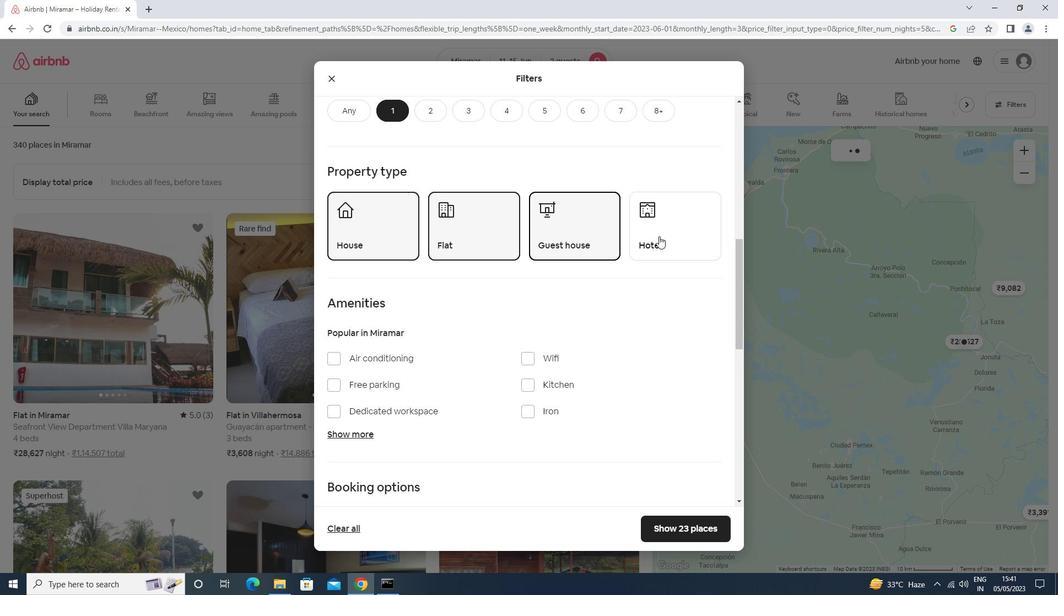 
Action: Mouse pressed left at (664, 234)
Screenshot: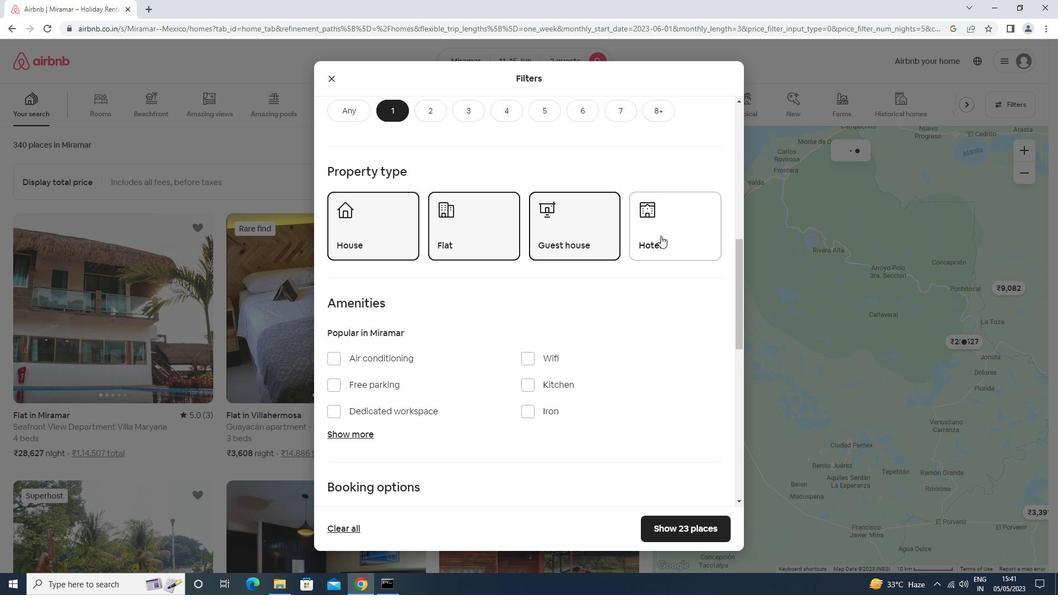 
Action: Mouse moved to (640, 225)
Screenshot: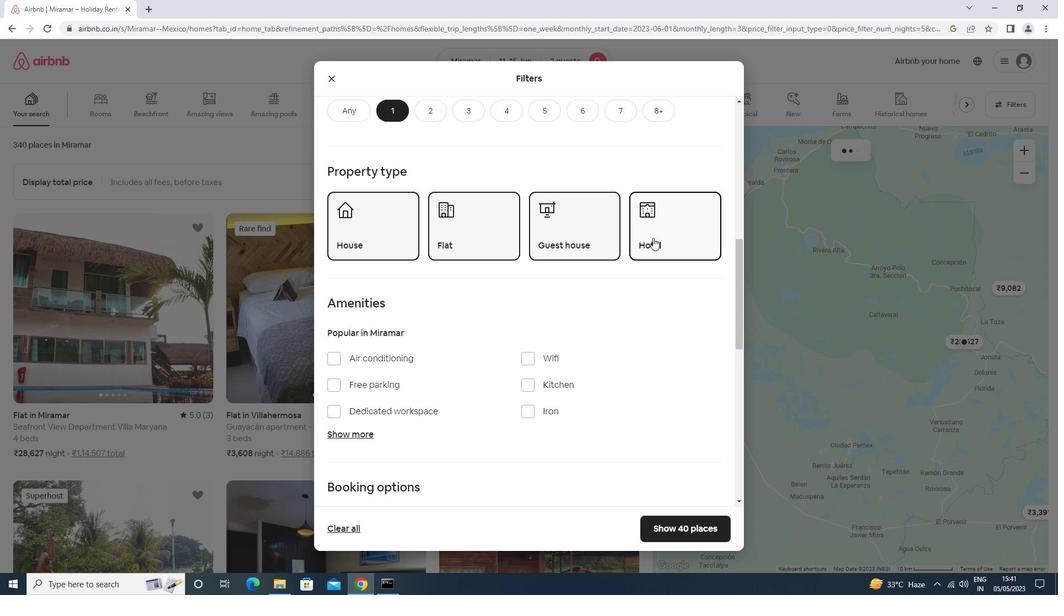 
Action: Mouse scrolled (640, 224) with delta (0, 0)
Screenshot: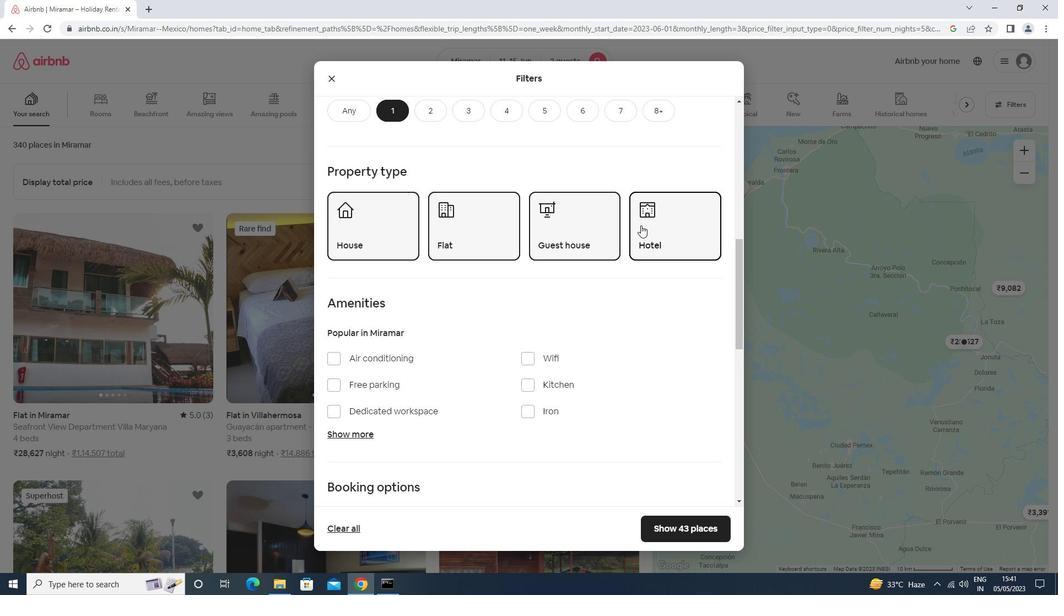 
Action: Mouse scrolled (640, 224) with delta (0, 0)
Screenshot: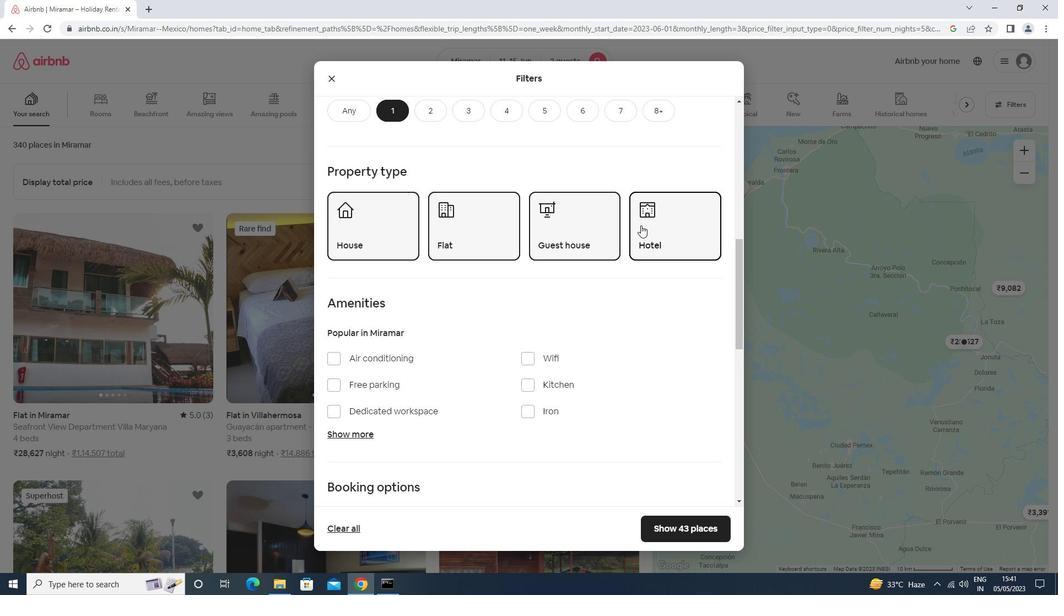 
Action: Mouse scrolled (640, 224) with delta (0, 0)
Screenshot: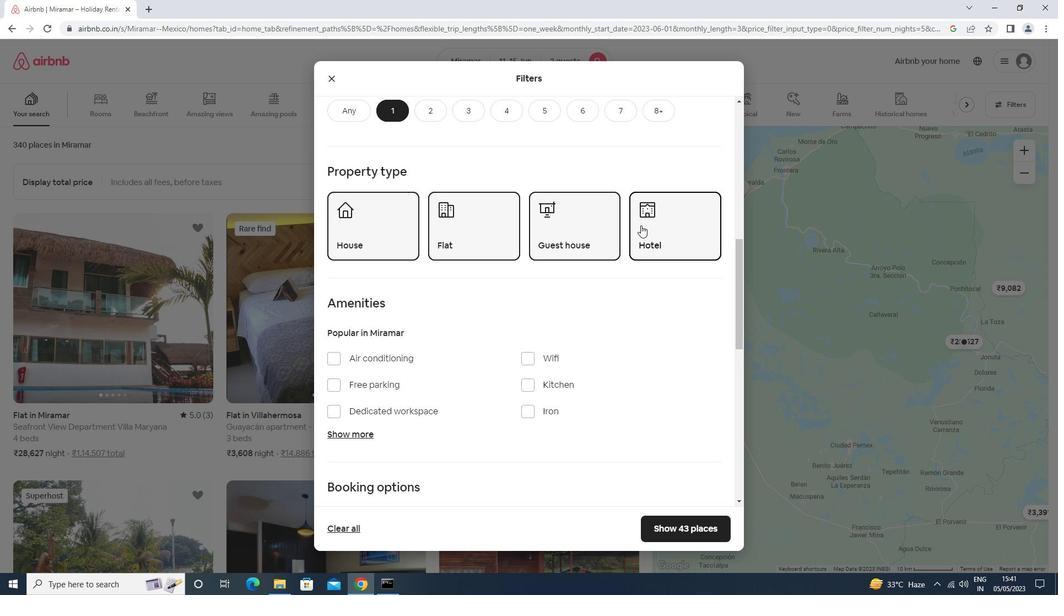 
Action: Mouse scrolled (640, 224) with delta (0, 0)
Screenshot: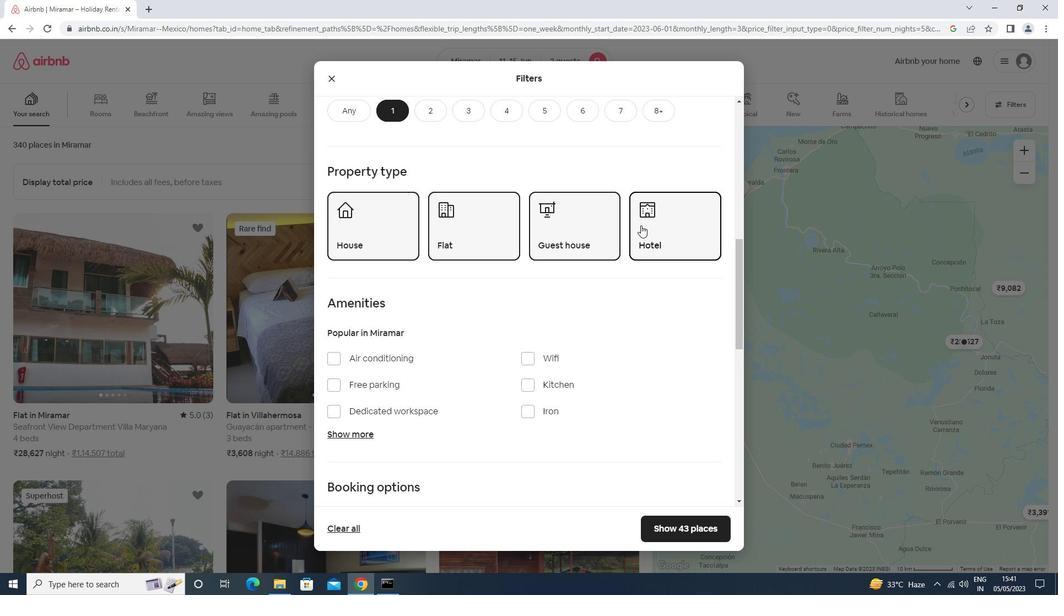
Action: Mouse scrolled (640, 224) with delta (0, 0)
Screenshot: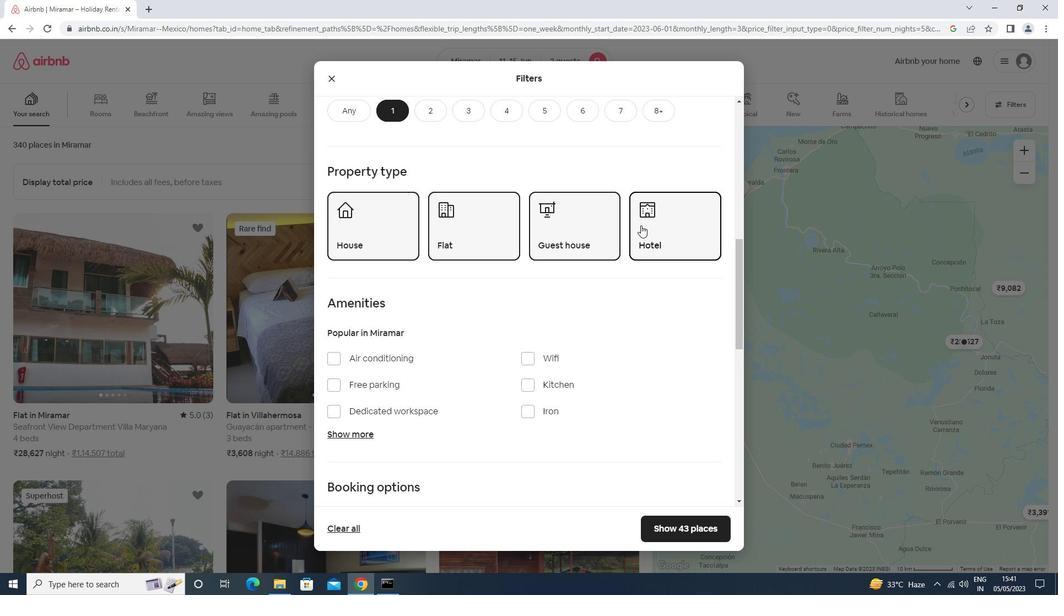 
Action: Mouse moved to (702, 288)
Screenshot: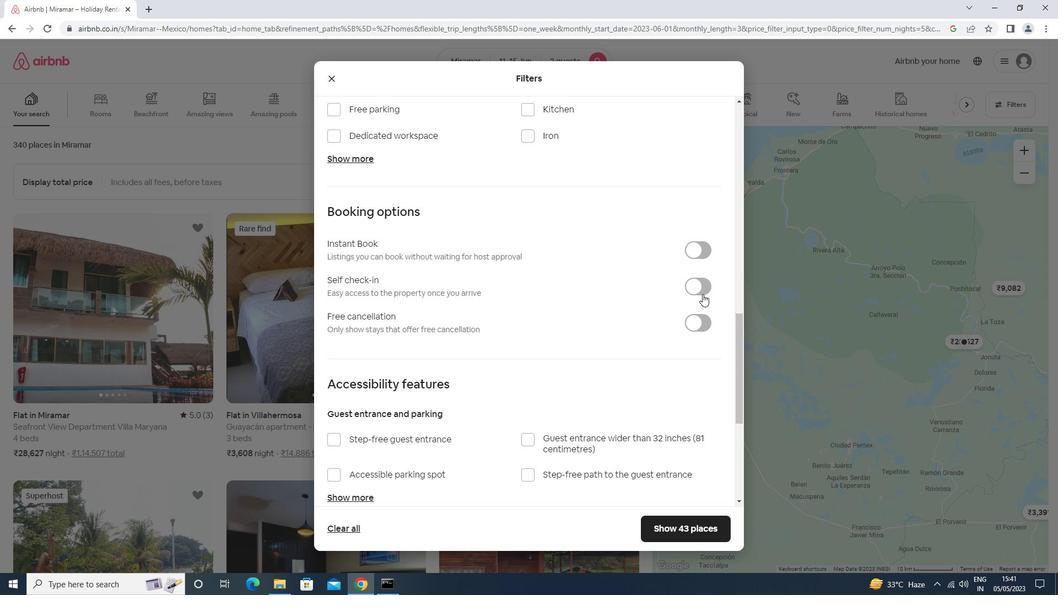 
Action: Mouse pressed left at (702, 288)
Screenshot: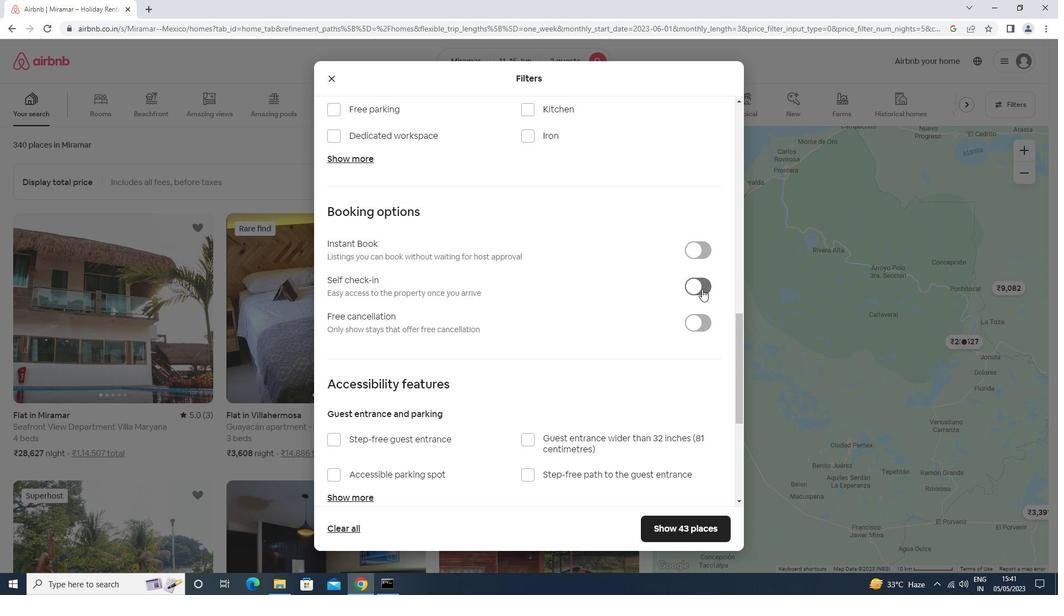 
Action: Mouse moved to (502, 270)
Screenshot: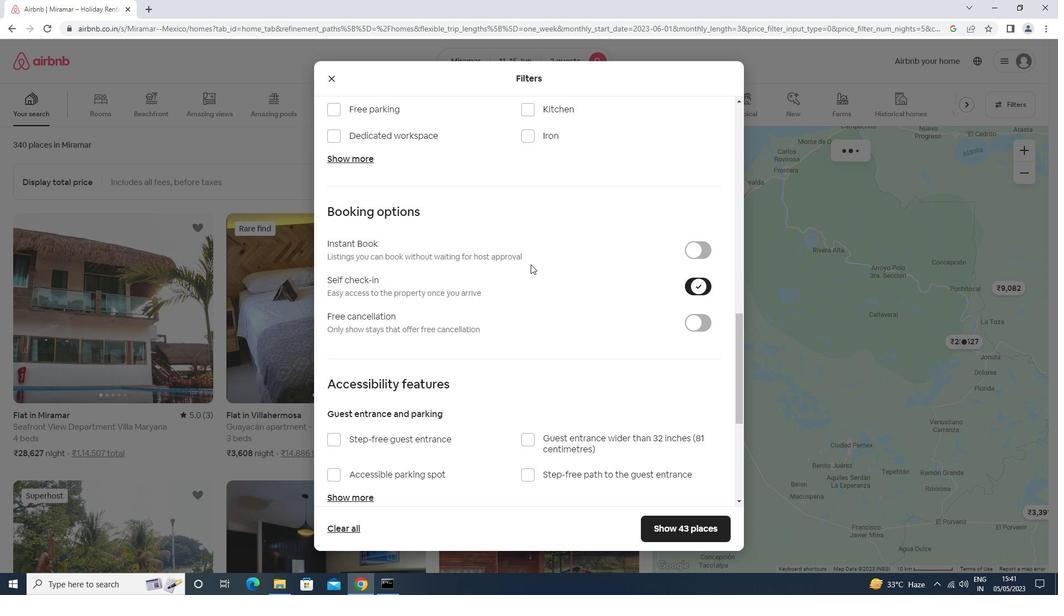 
Action: Mouse scrolled (502, 270) with delta (0, 0)
Screenshot: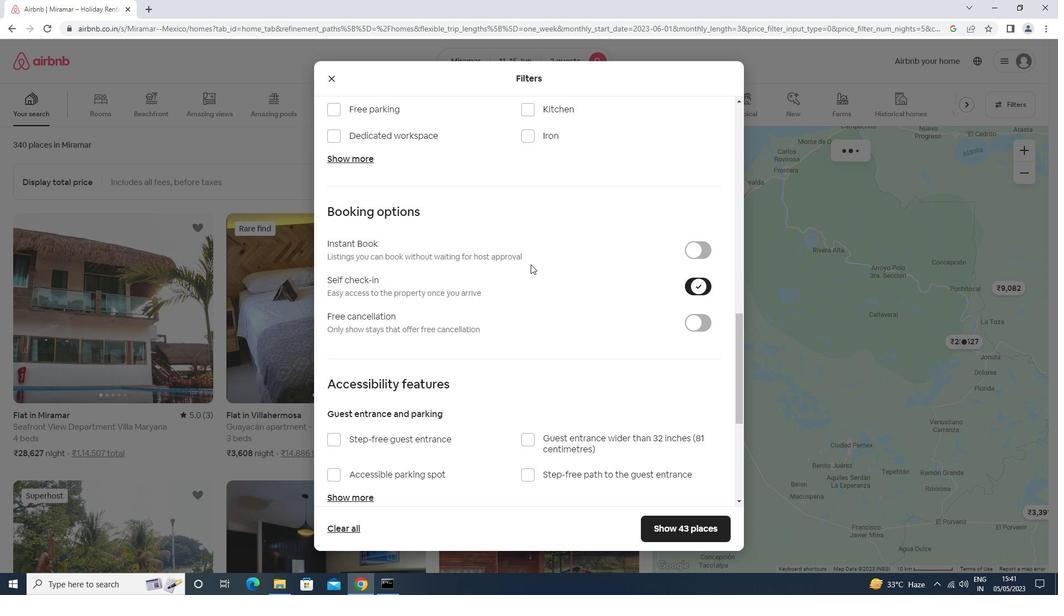 
Action: Mouse moved to (500, 271)
Screenshot: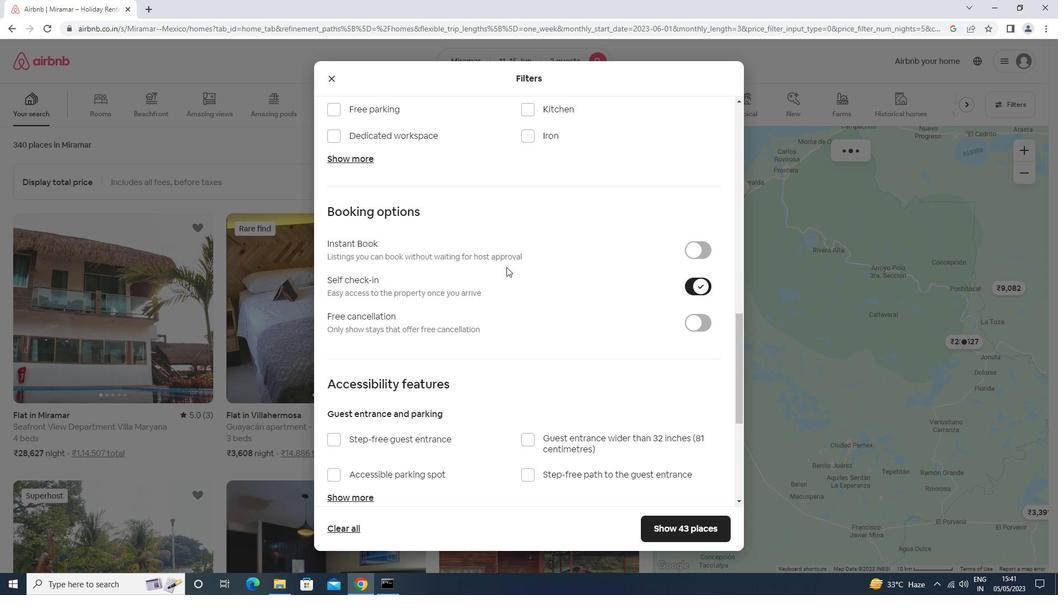 
Action: Mouse scrolled (500, 271) with delta (0, 0)
Screenshot: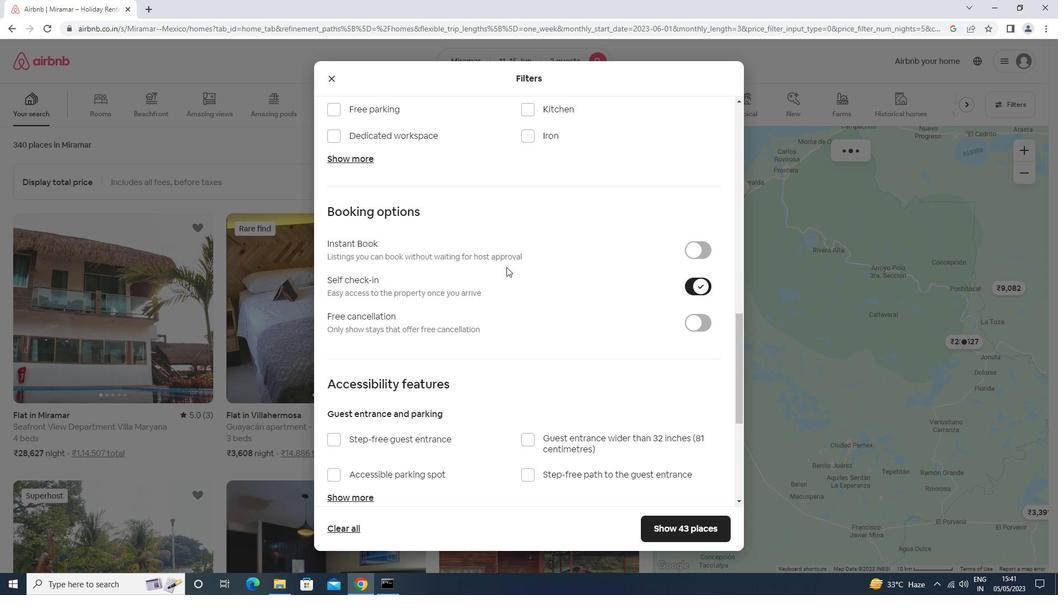 
Action: Mouse moved to (500, 272)
Screenshot: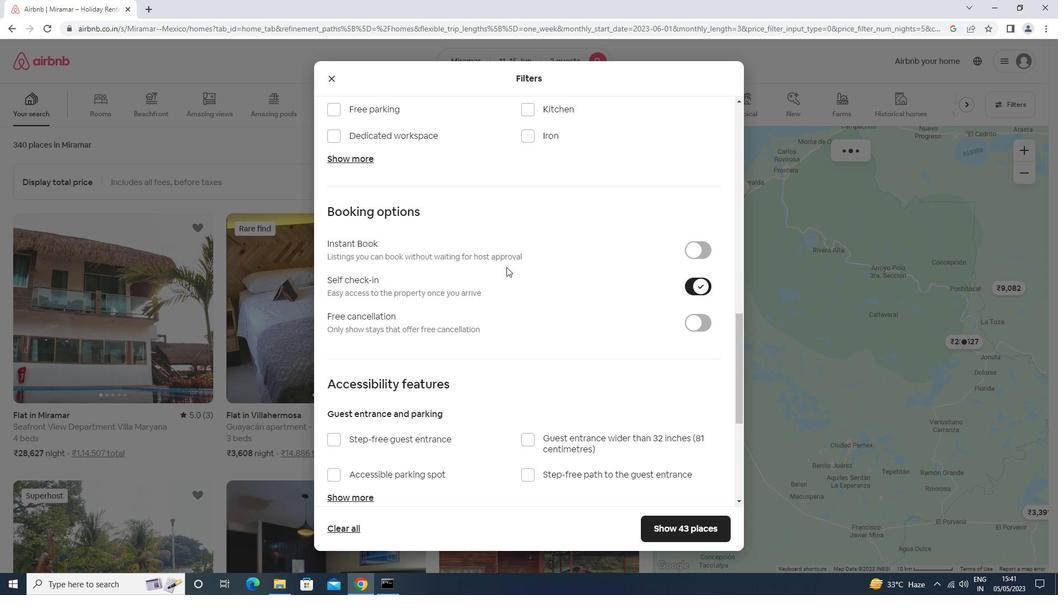 
Action: Mouse scrolled (500, 272) with delta (0, 0)
Screenshot: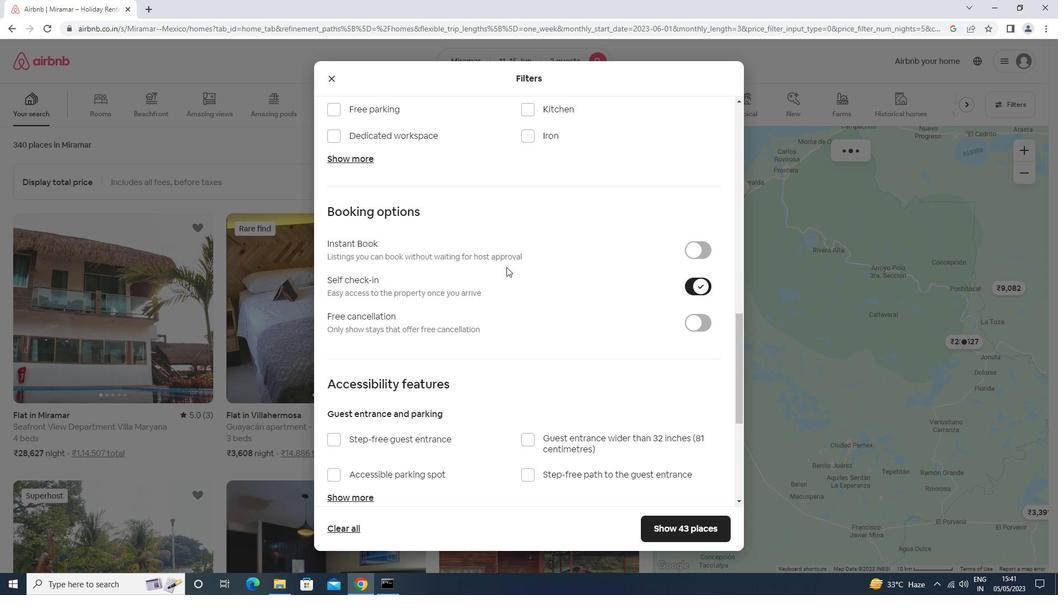 
Action: Mouse scrolled (500, 271) with delta (0, -1)
Screenshot: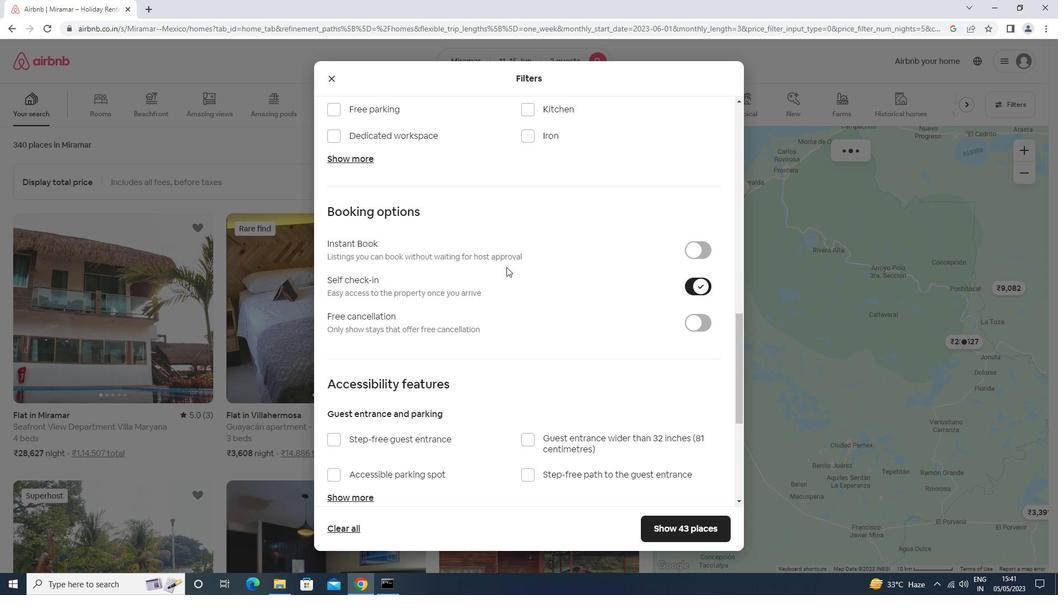 
Action: Mouse scrolled (500, 272) with delta (0, 0)
Screenshot: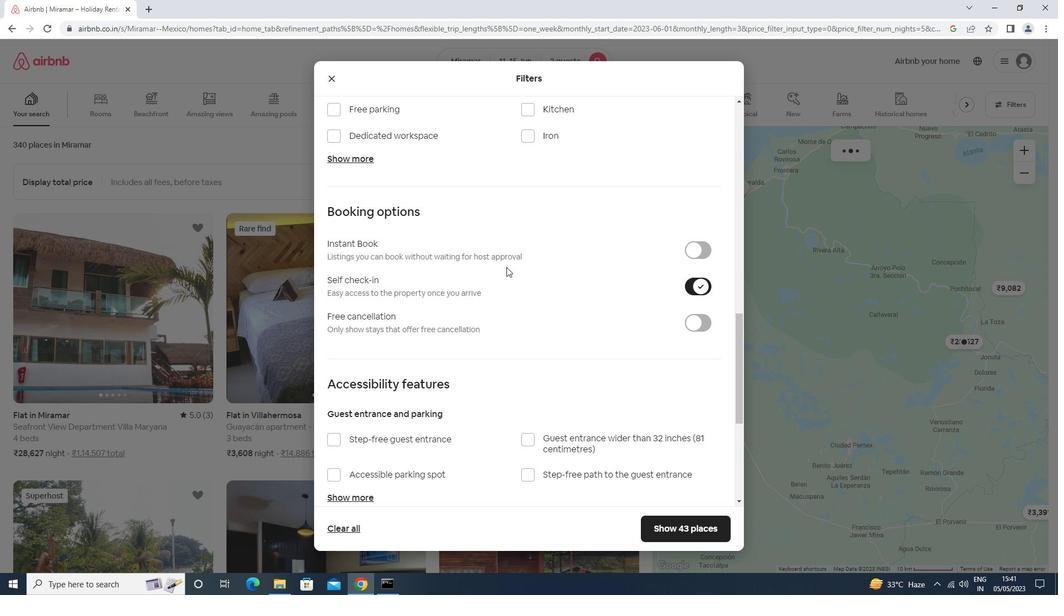 
Action: Mouse scrolled (500, 272) with delta (0, 0)
Screenshot: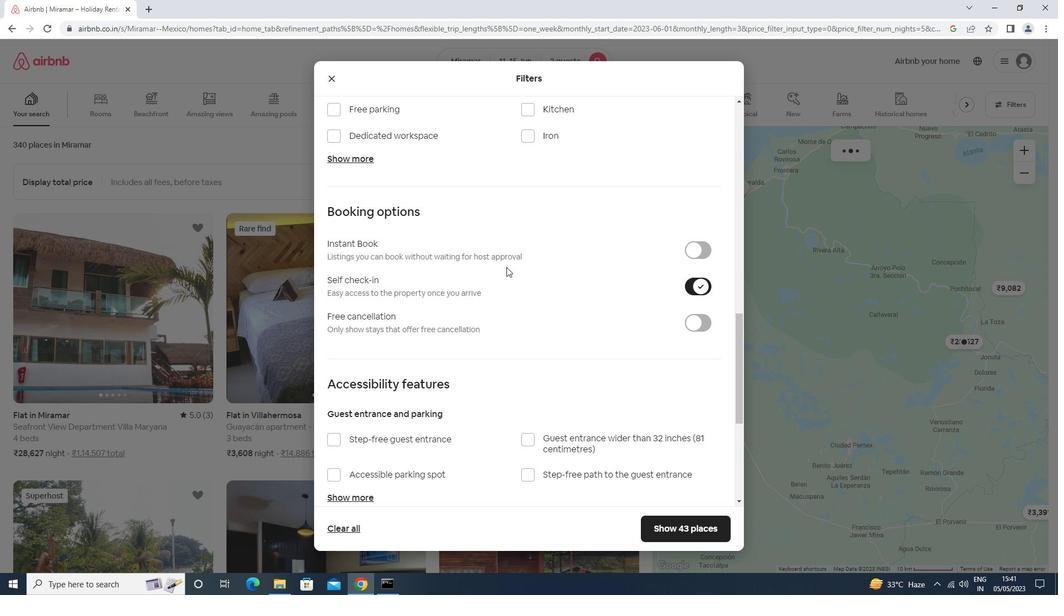 
Action: Mouse moved to (492, 285)
Screenshot: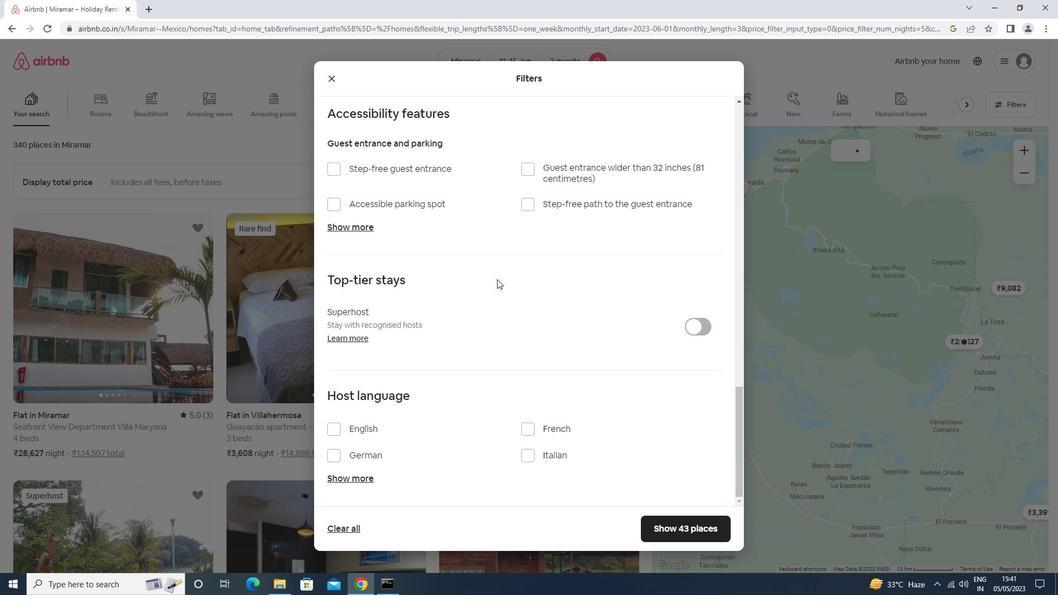 
Action: Mouse scrolled (492, 284) with delta (0, 0)
Screenshot: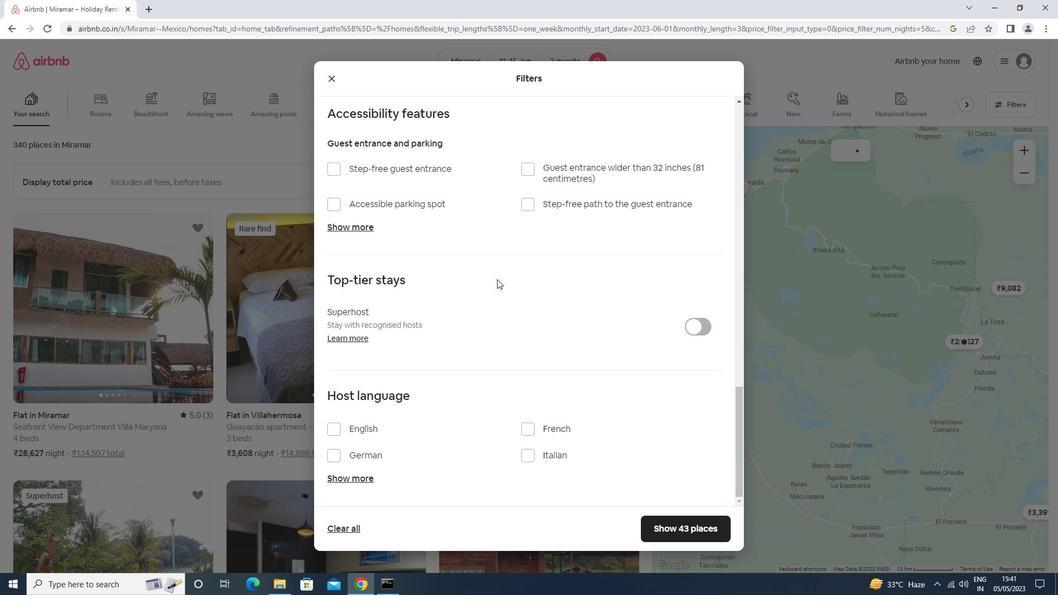 
Action: Mouse moved to (488, 290)
Screenshot: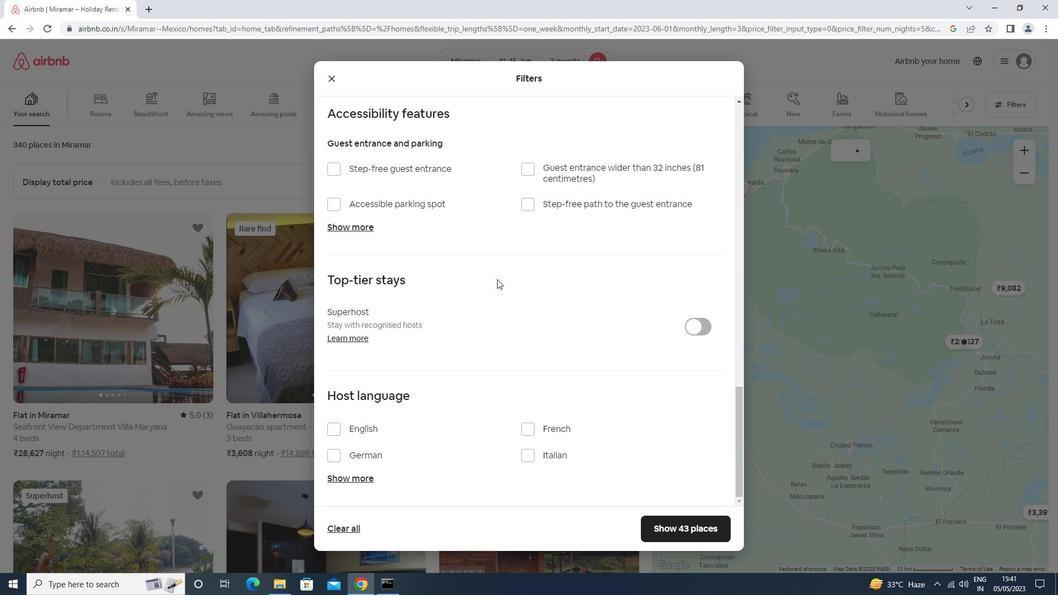 
Action: Mouse scrolled (488, 289) with delta (0, 0)
Screenshot: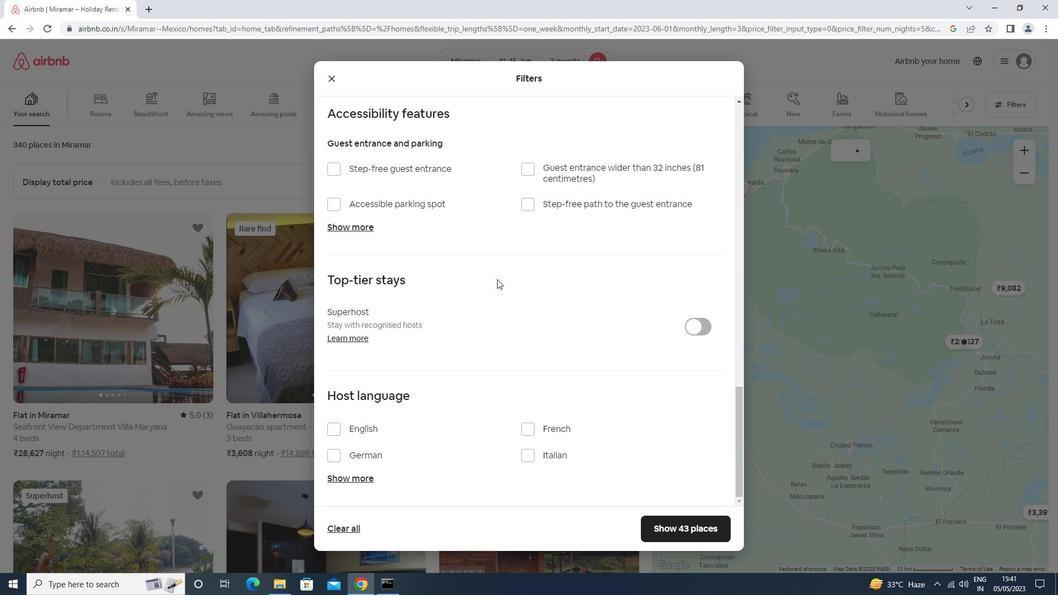 
Action: Mouse moved to (486, 293)
Screenshot: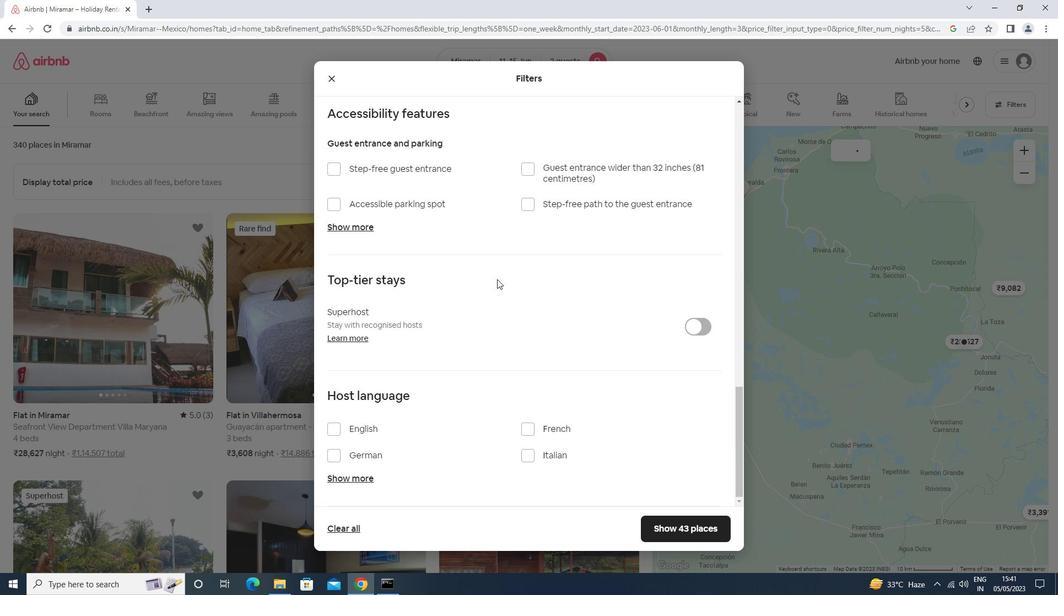 
Action: Mouse scrolled (486, 293) with delta (0, 0)
Screenshot: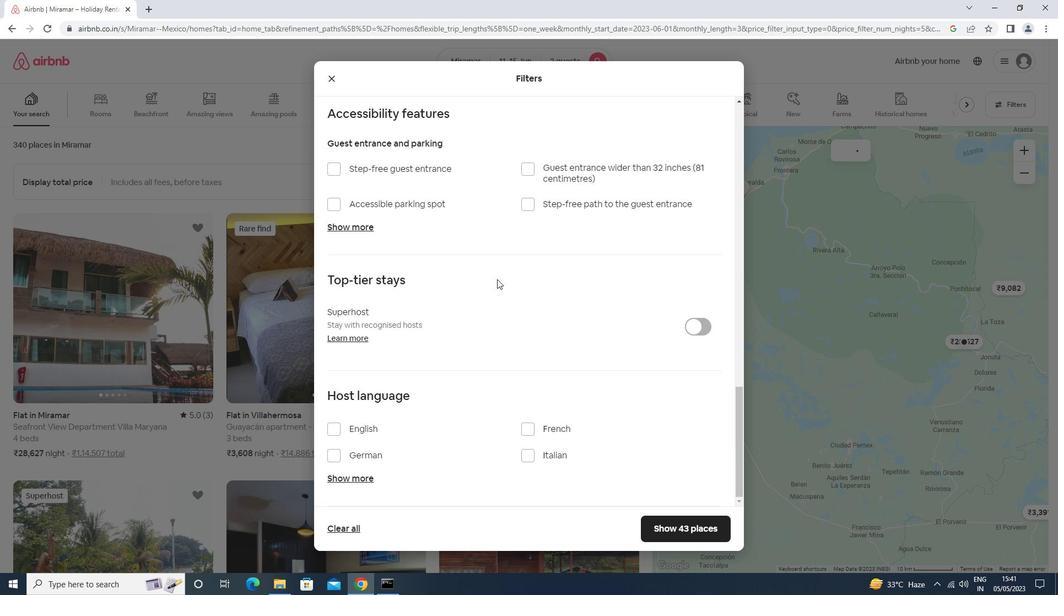 
Action: Mouse moved to (364, 428)
Screenshot: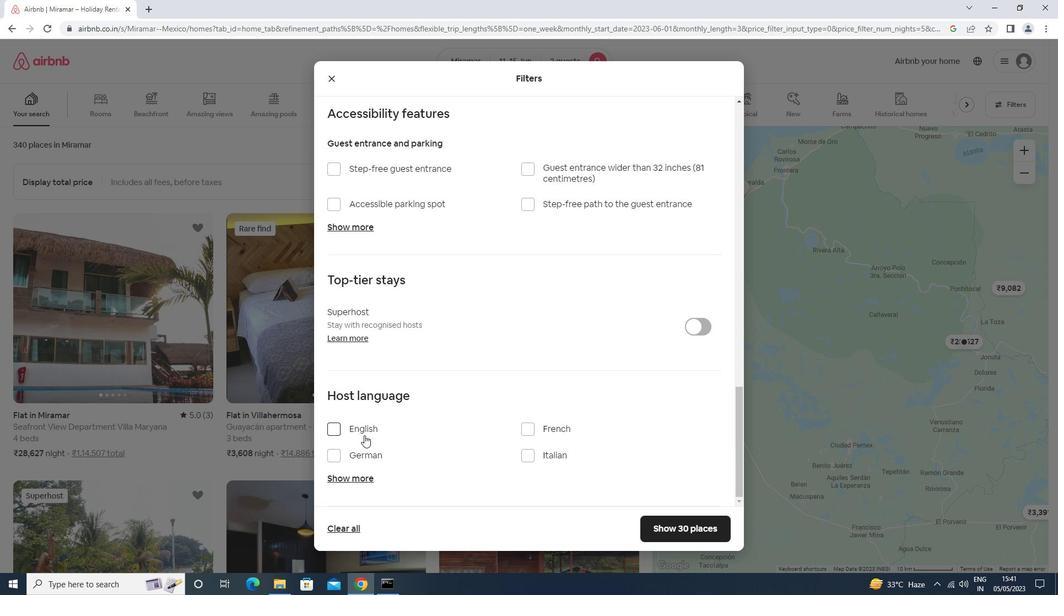 
Action: Mouse pressed left at (364, 428)
Screenshot: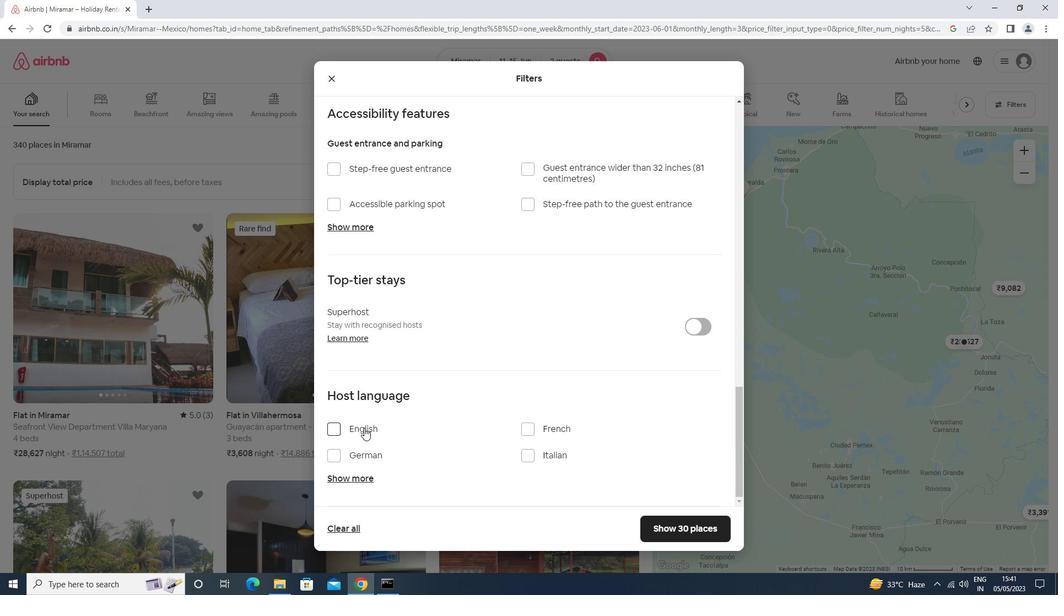 
Action: Mouse moved to (666, 525)
Screenshot: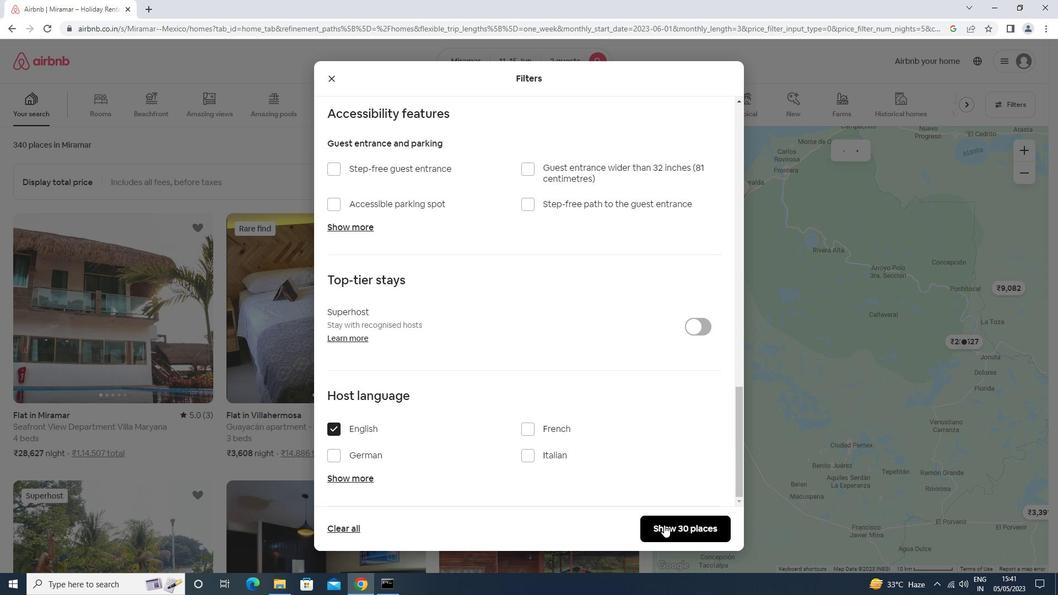 
Action: Mouse pressed left at (666, 525)
Screenshot: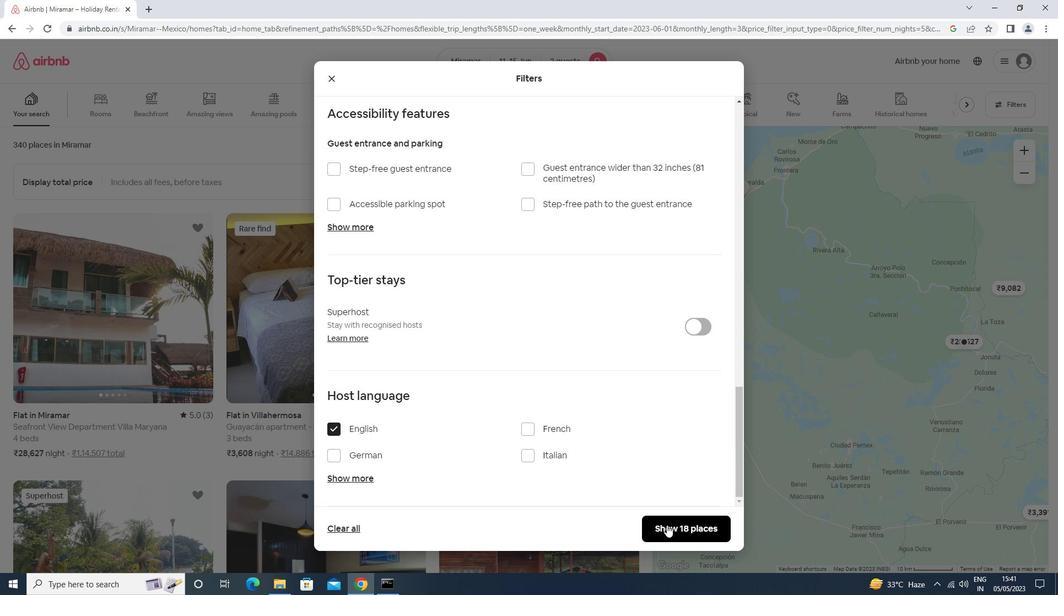 
Action: Mouse moved to (666, 523)
Screenshot: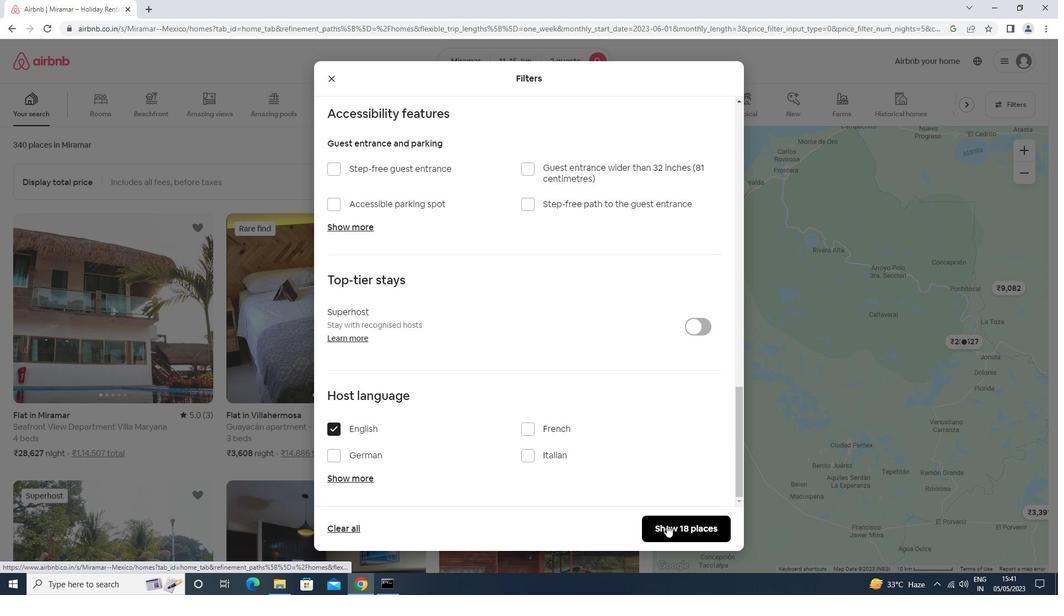 
